 Task: Create in the project BrainWave and in the Backlog issue 'Develop a new tool for automated testing of mobile application memory consumption and optimization' a child issue 'Code optimization for energy-efficient speech recognition', and assign it to team member softage.2@softage.net. Create in the project BrainWave and in the Backlog issue 'Upgrade the website performance and speed mechanisms of a web application to improve website loading time and user experience' a child issue 'Email campaign open rate optimization', and assign it to team member softage.3@softage.net
Action: Mouse moved to (246, 75)
Screenshot: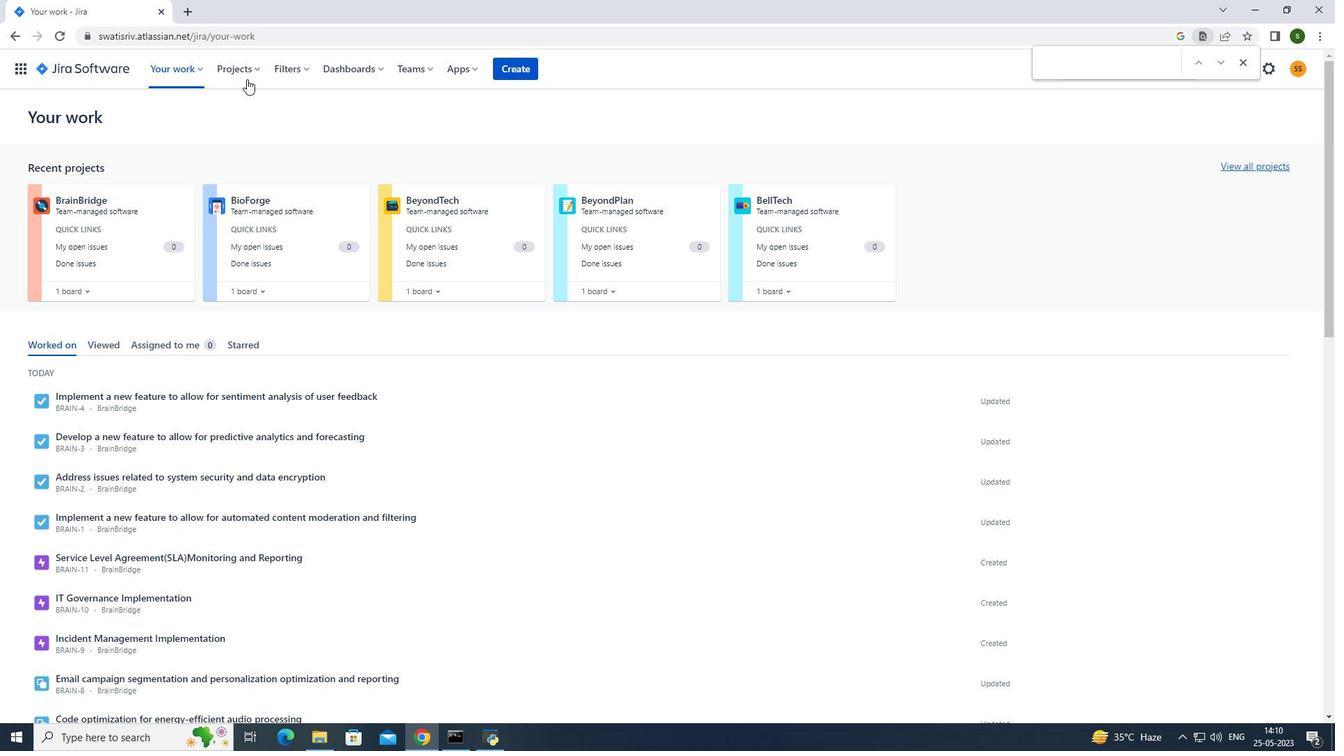 
Action: Mouse pressed left at (246, 75)
Screenshot: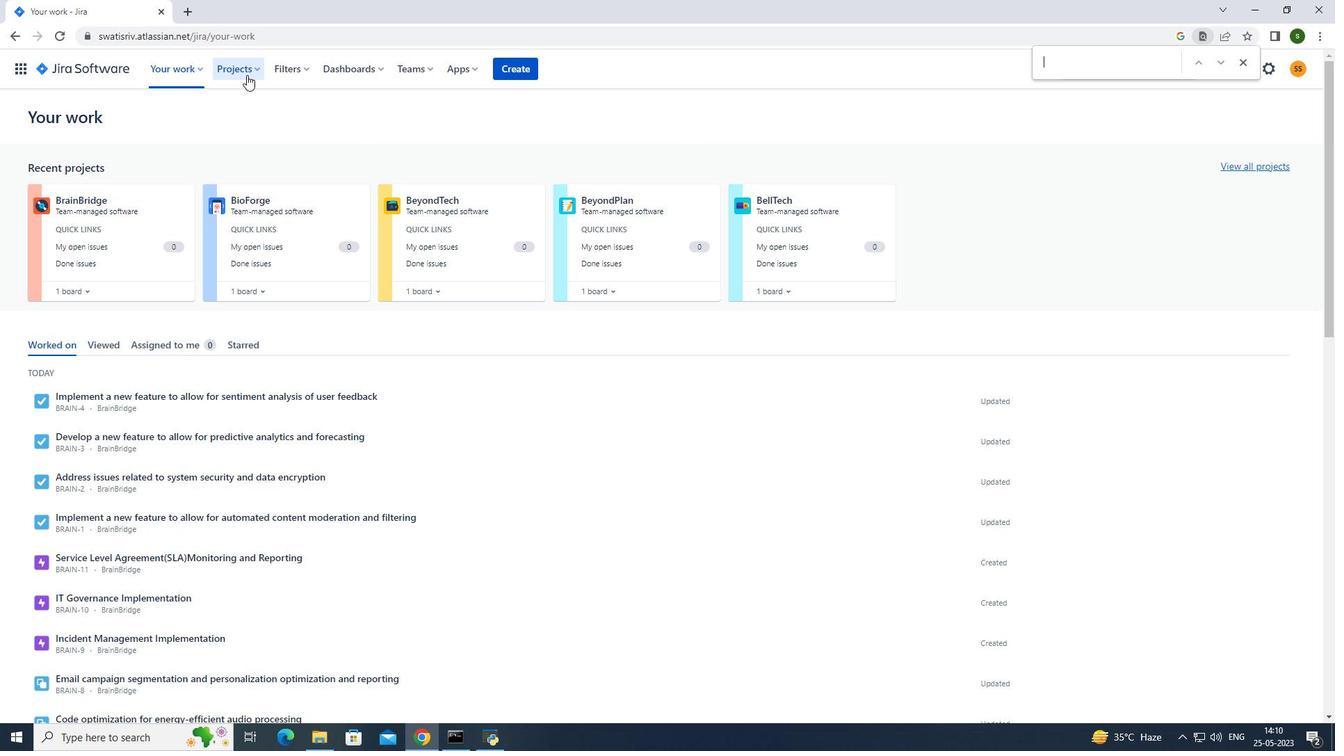
Action: Mouse moved to (286, 126)
Screenshot: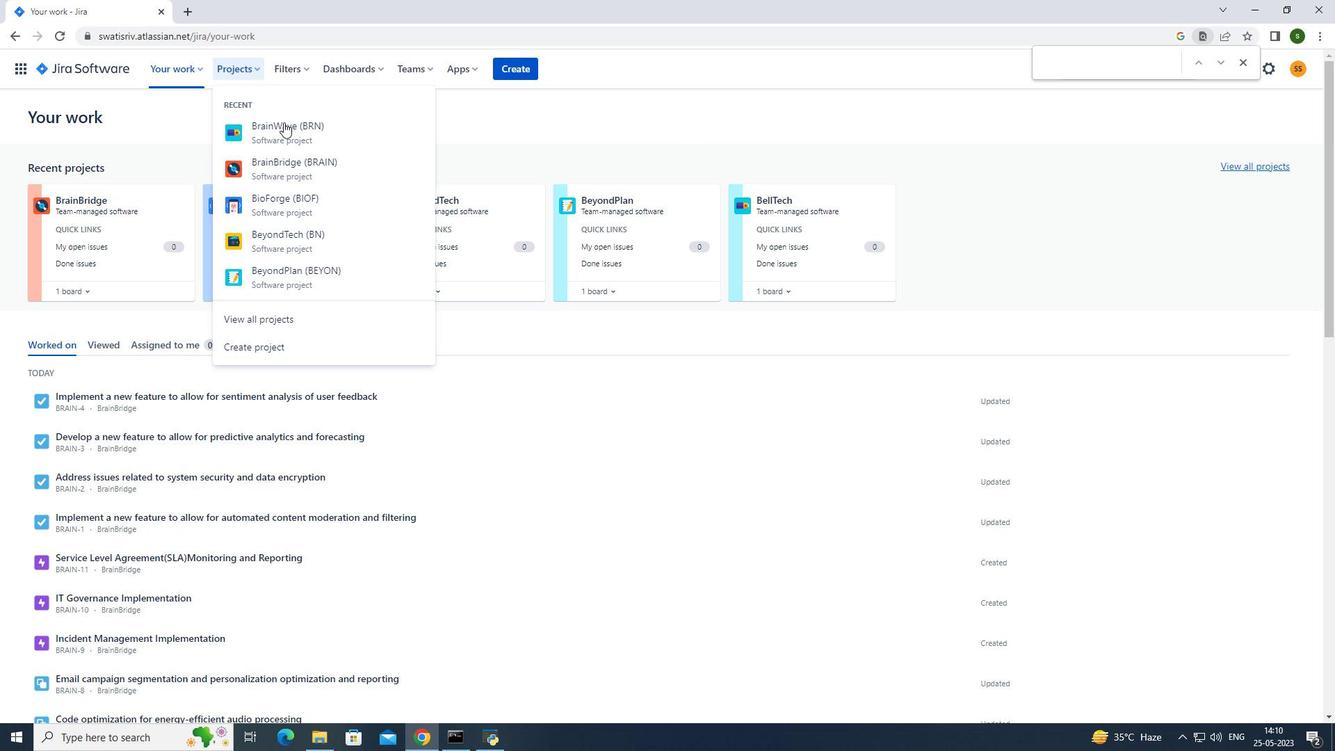 
Action: Mouse pressed left at (286, 126)
Screenshot: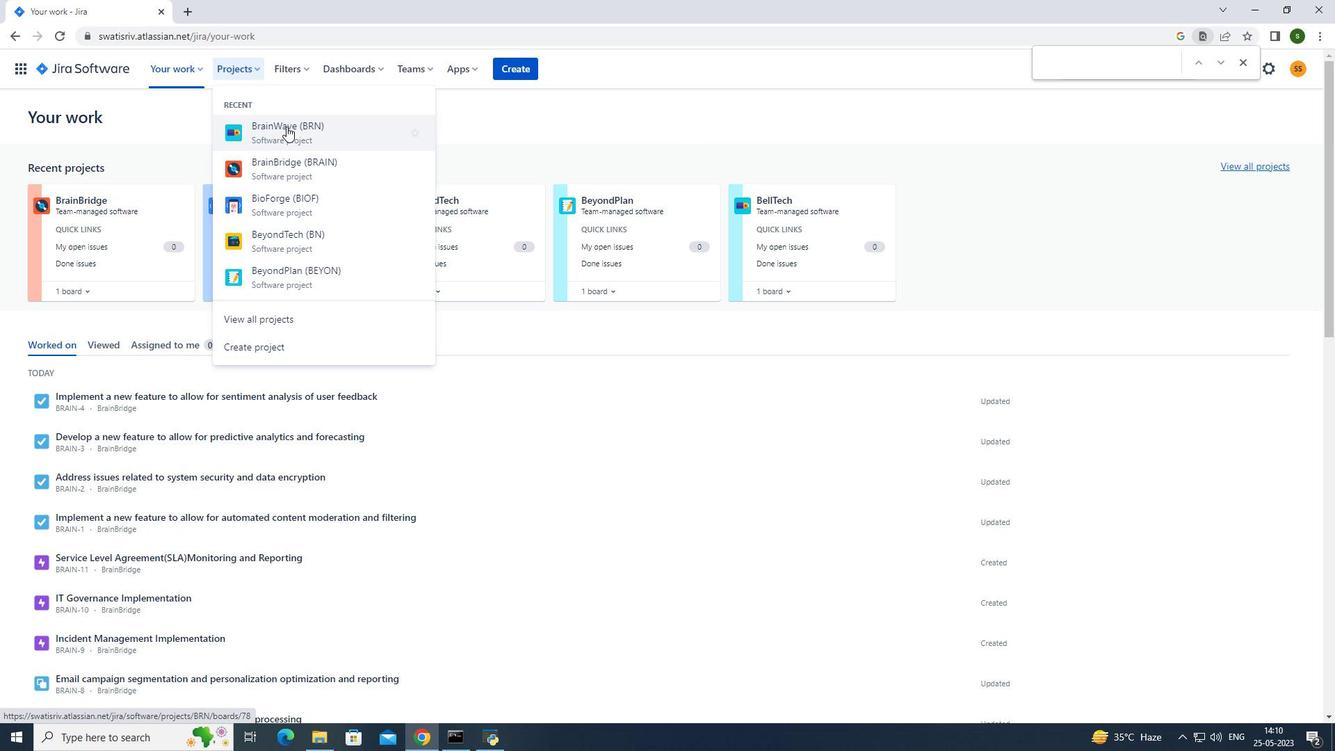 
Action: Mouse moved to (106, 214)
Screenshot: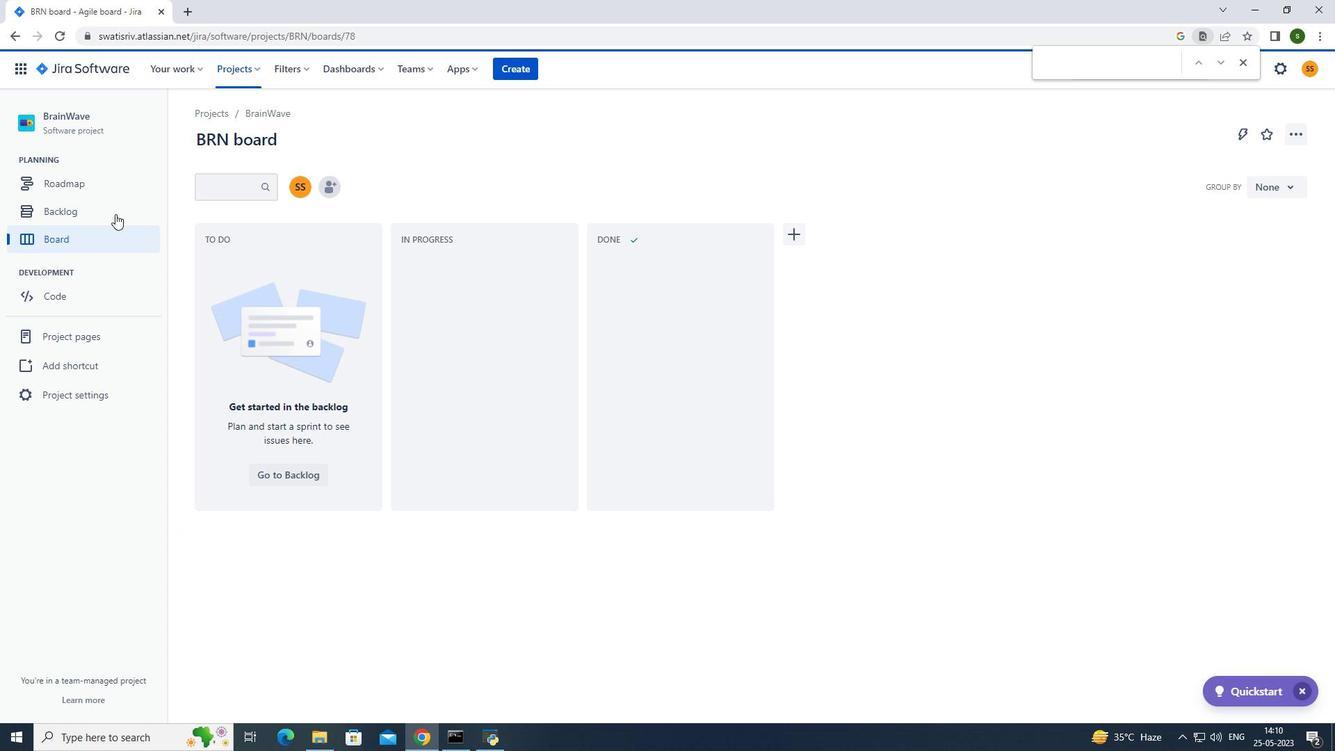 
Action: Mouse pressed left at (106, 214)
Screenshot: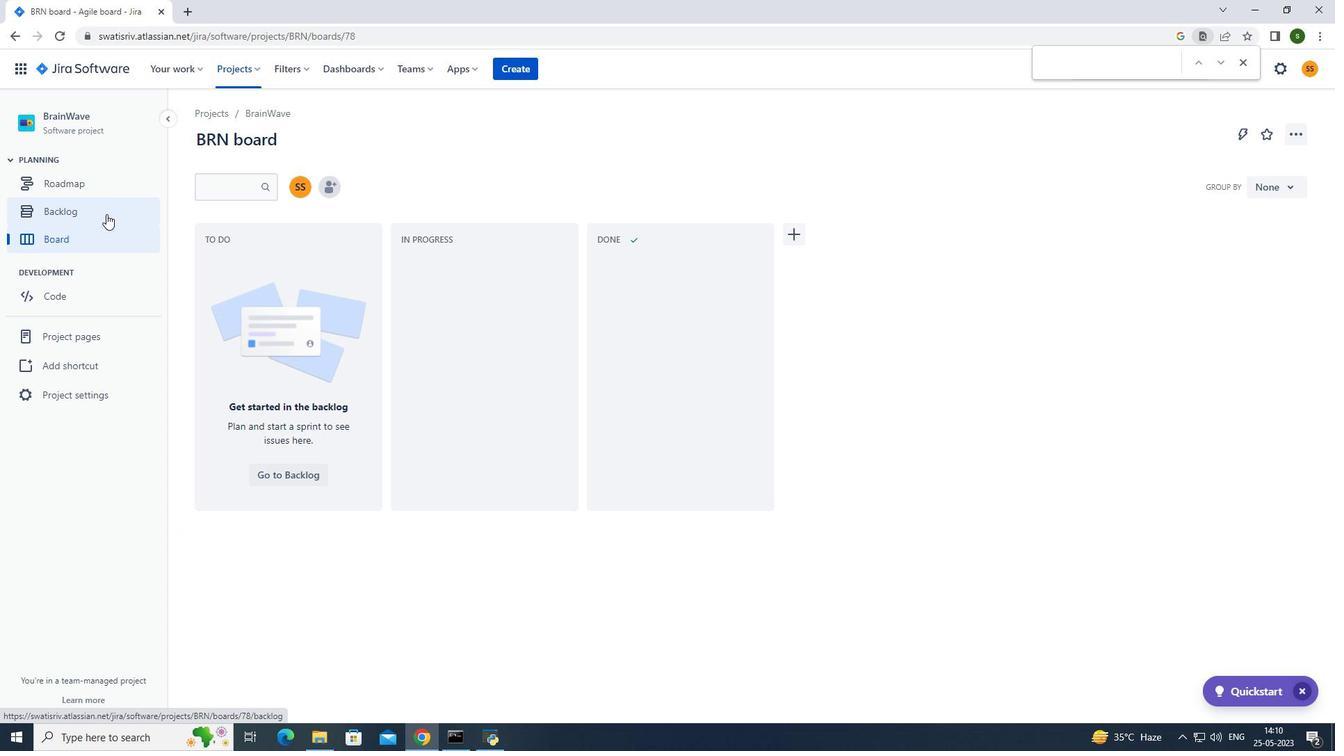 
Action: Mouse moved to (459, 420)
Screenshot: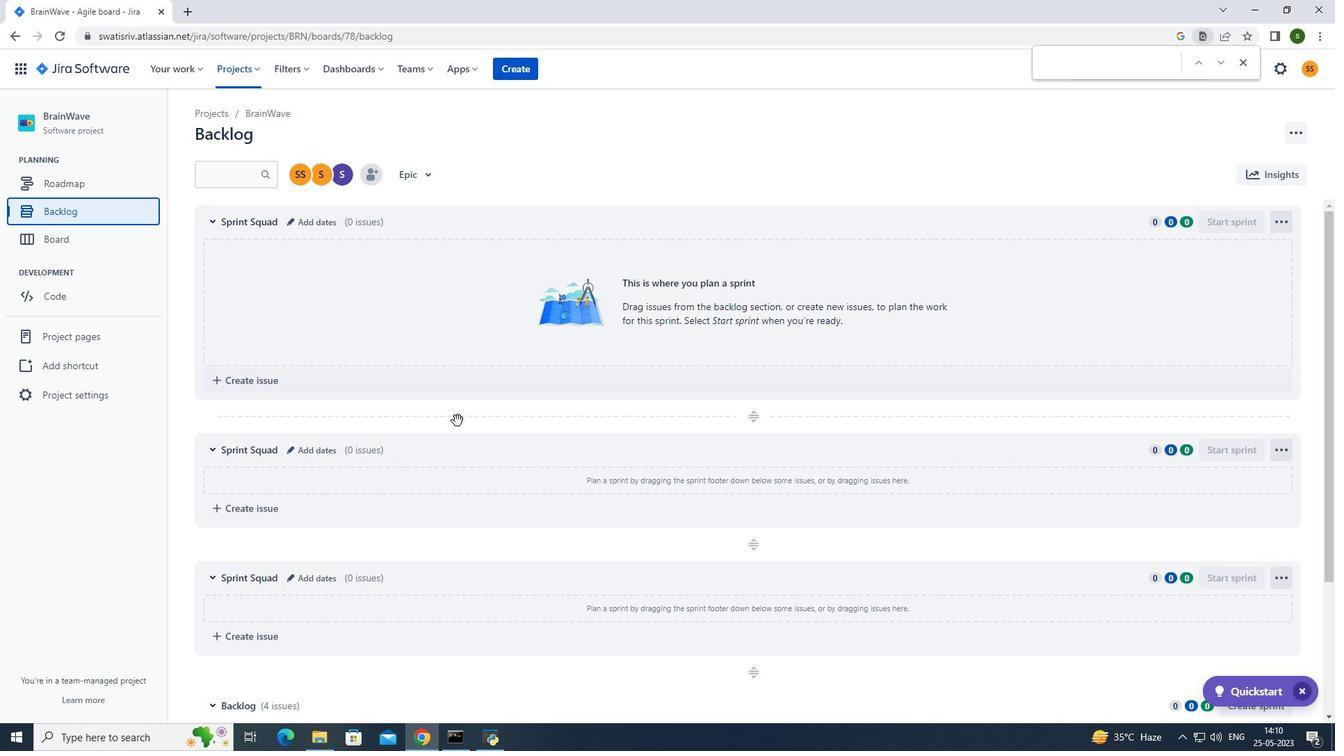 
Action: Mouse scrolled (459, 419) with delta (0, 0)
Screenshot: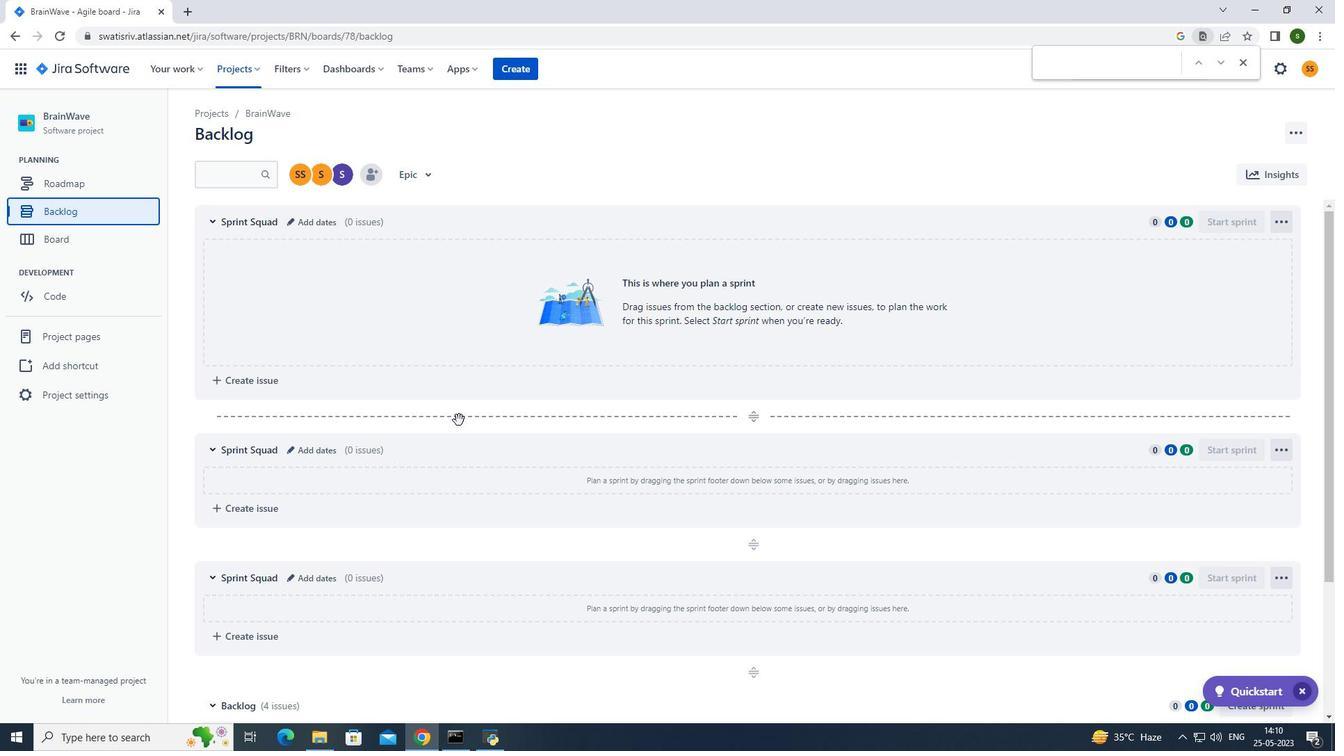 
Action: Mouse scrolled (459, 419) with delta (0, 0)
Screenshot: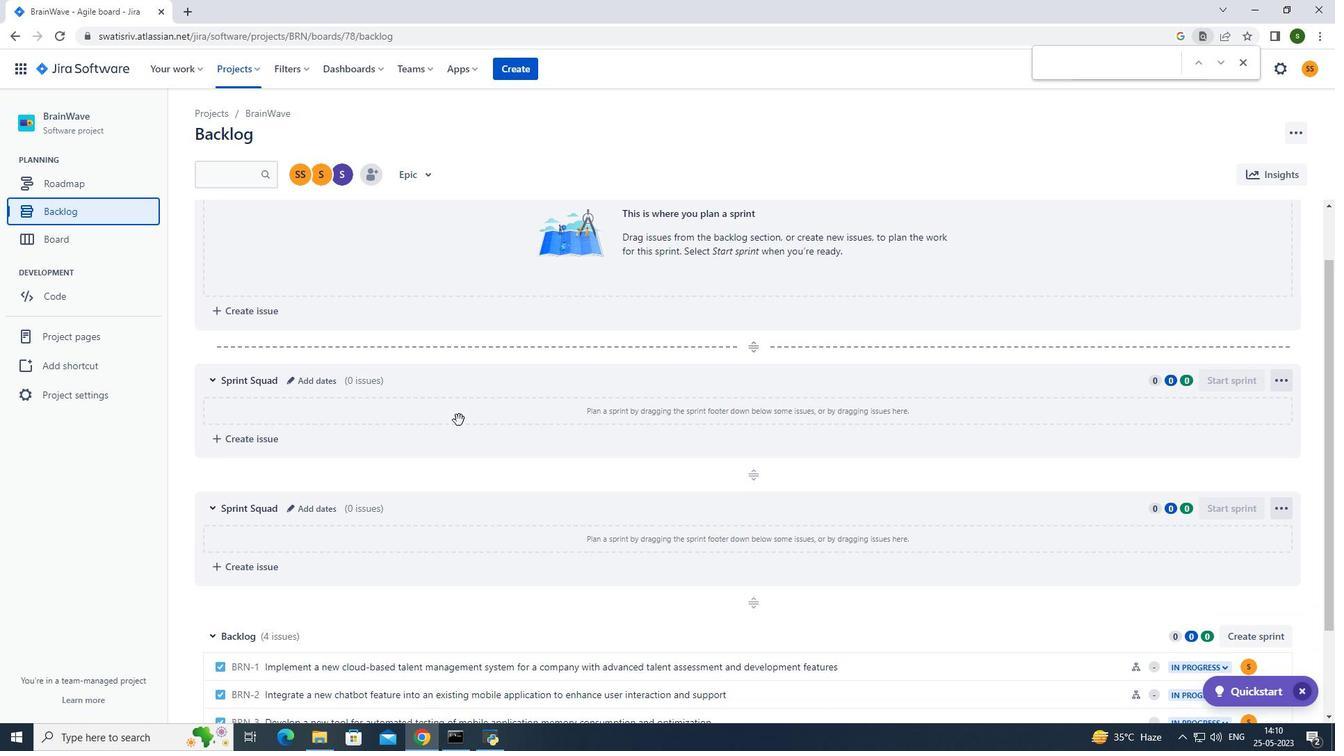 
Action: Mouse scrolled (459, 419) with delta (0, 0)
Screenshot: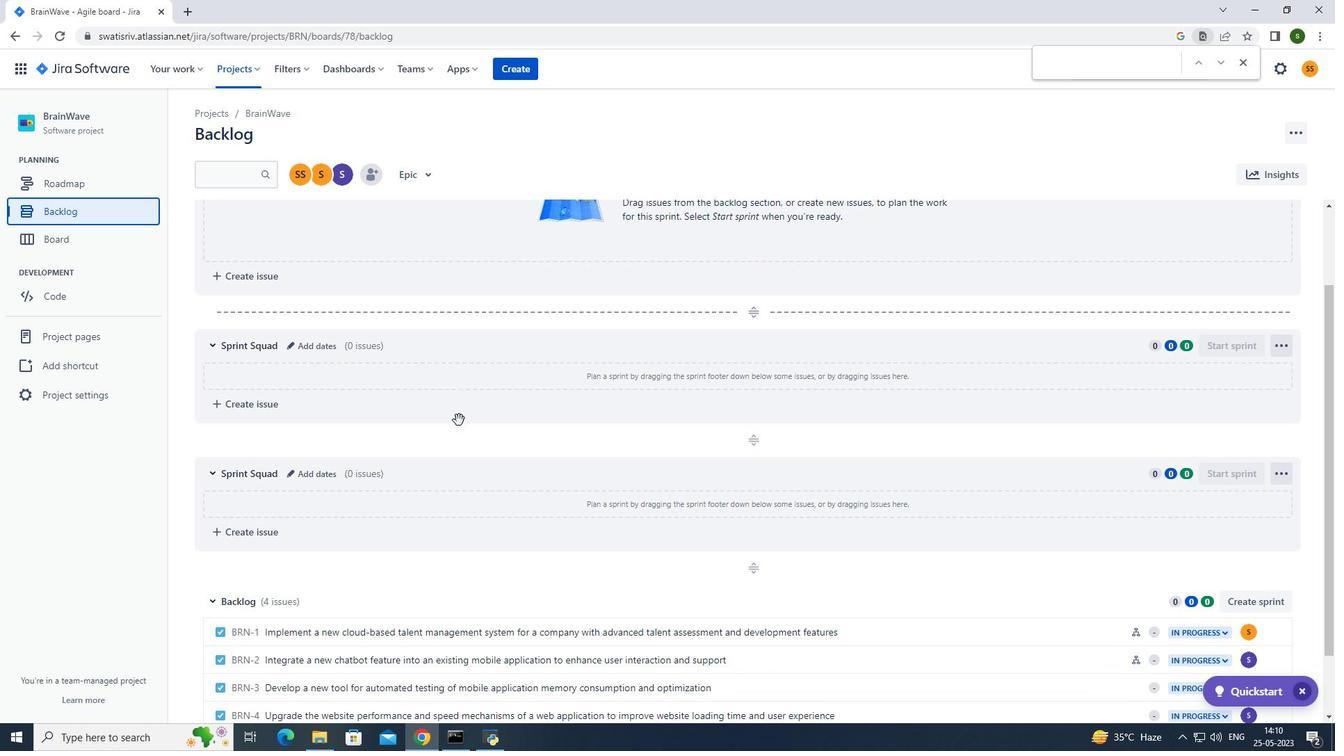 
Action: Mouse scrolled (459, 419) with delta (0, 0)
Screenshot: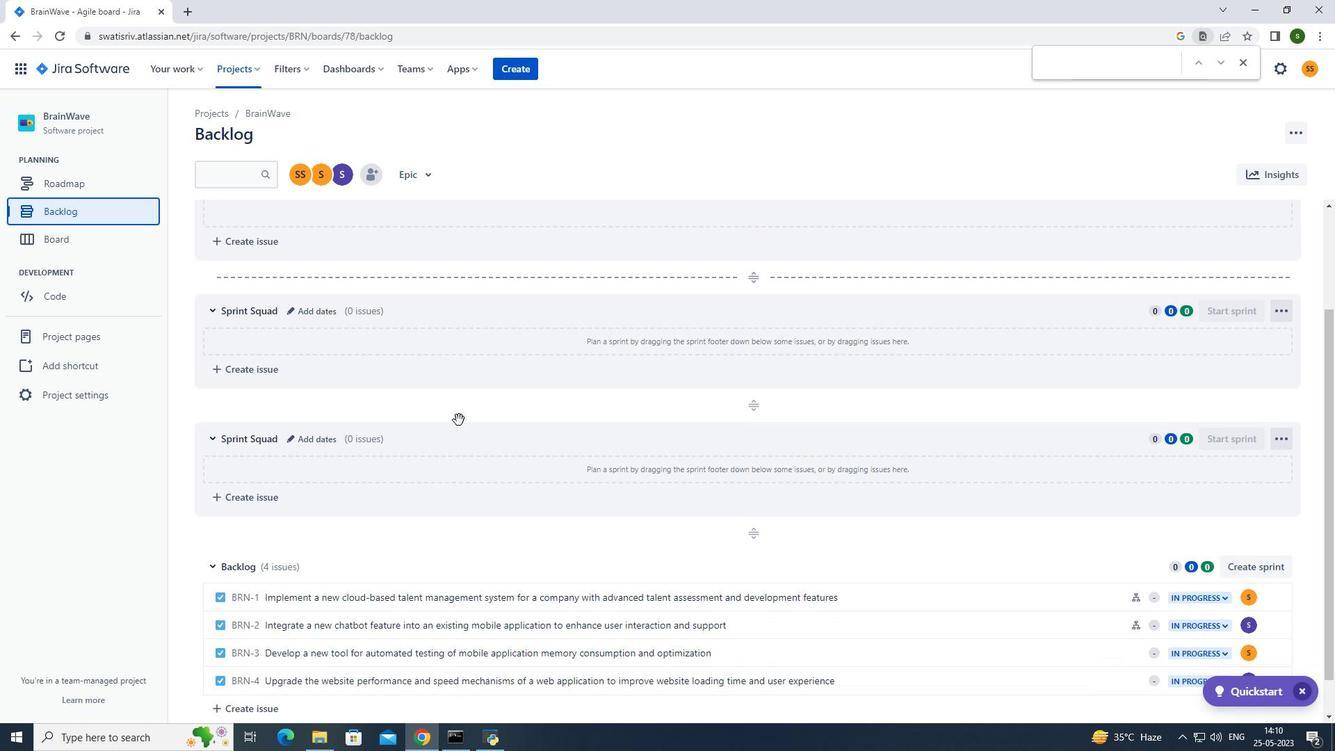 
Action: Mouse moved to (889, 605)
Screenshot: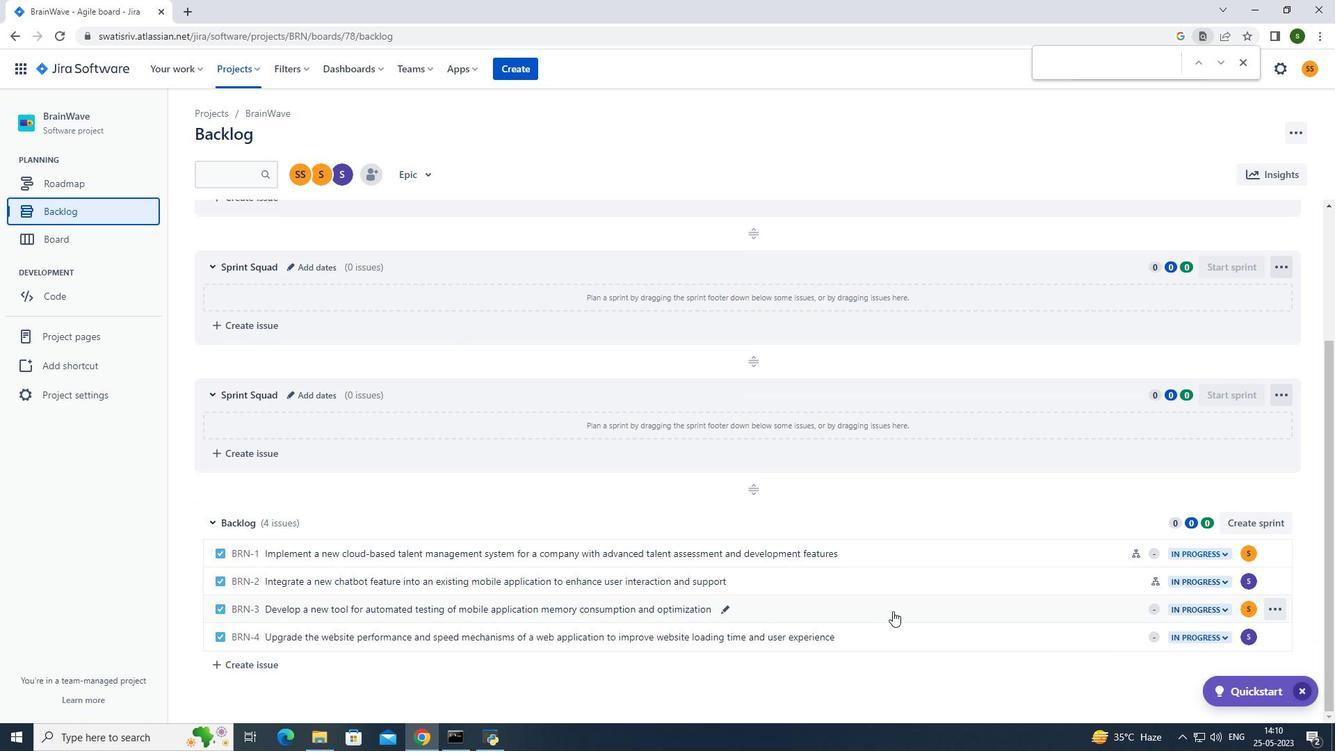 
Action: Mouse pressed left at (889, 605)
Screenshot: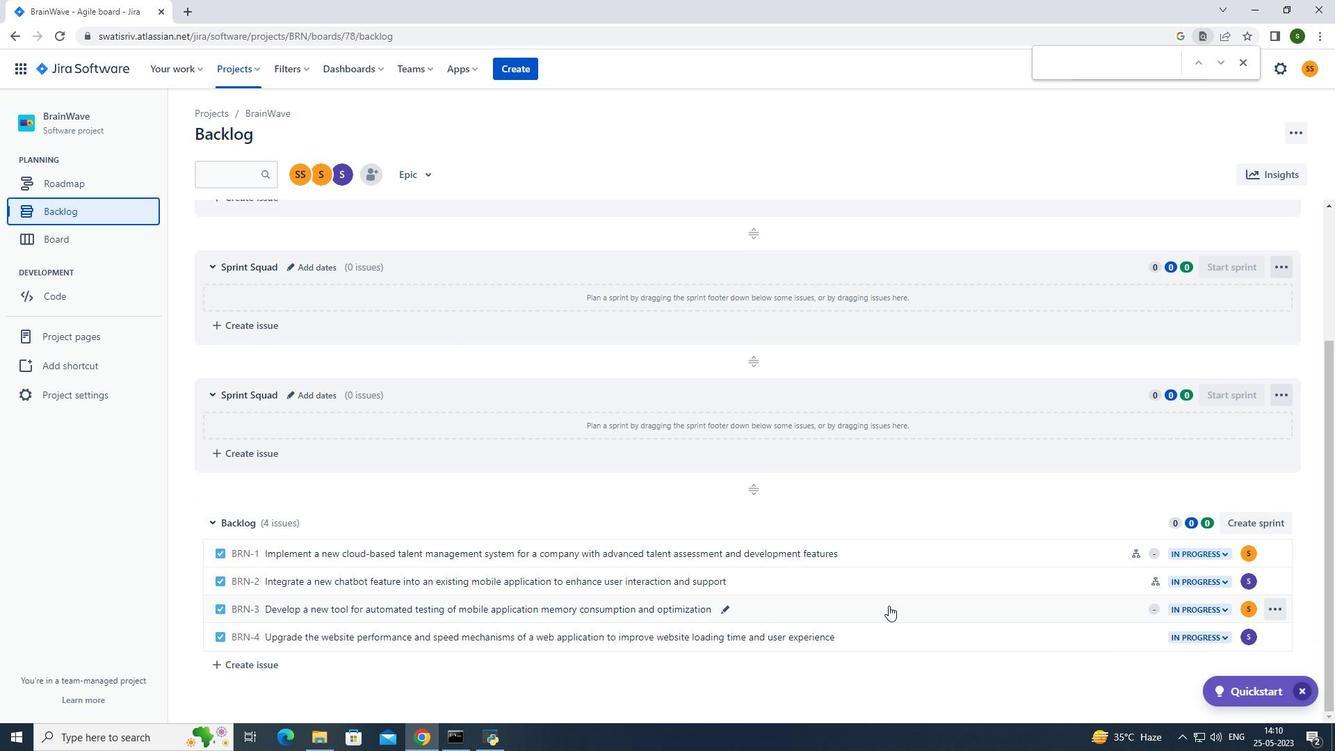 
Action: Mouse moved to (1093, 340)
Screenshot: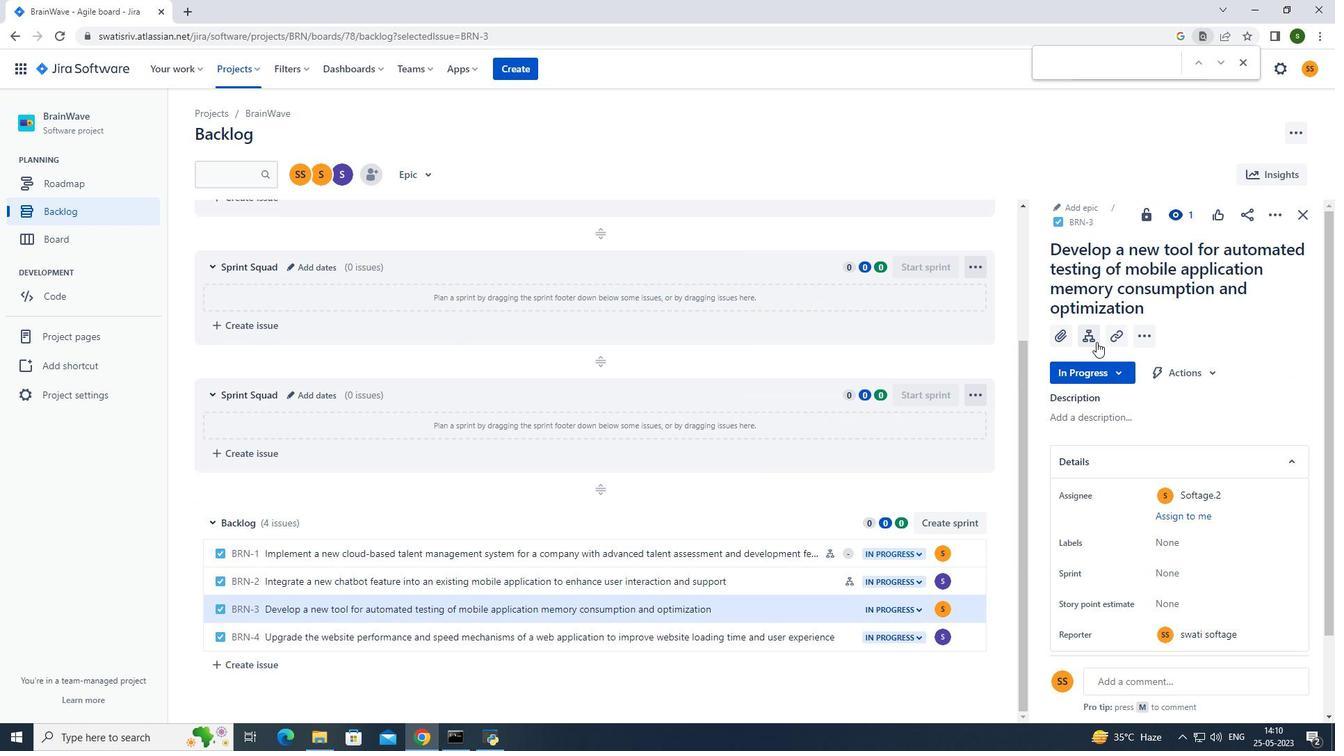 
Action: Mouse pressed left at (1093, 340)
Screenshot: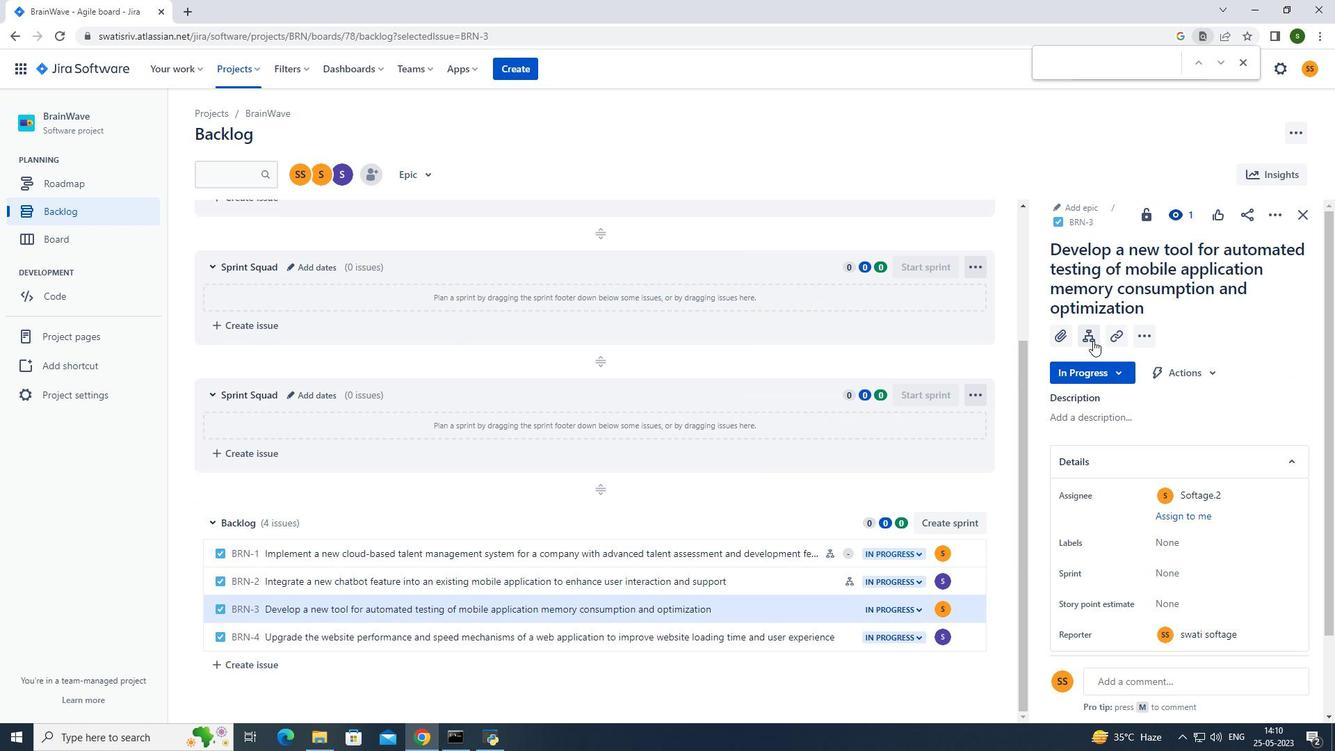 
Action: Mouse moved to (1093, 446)
Screenshot: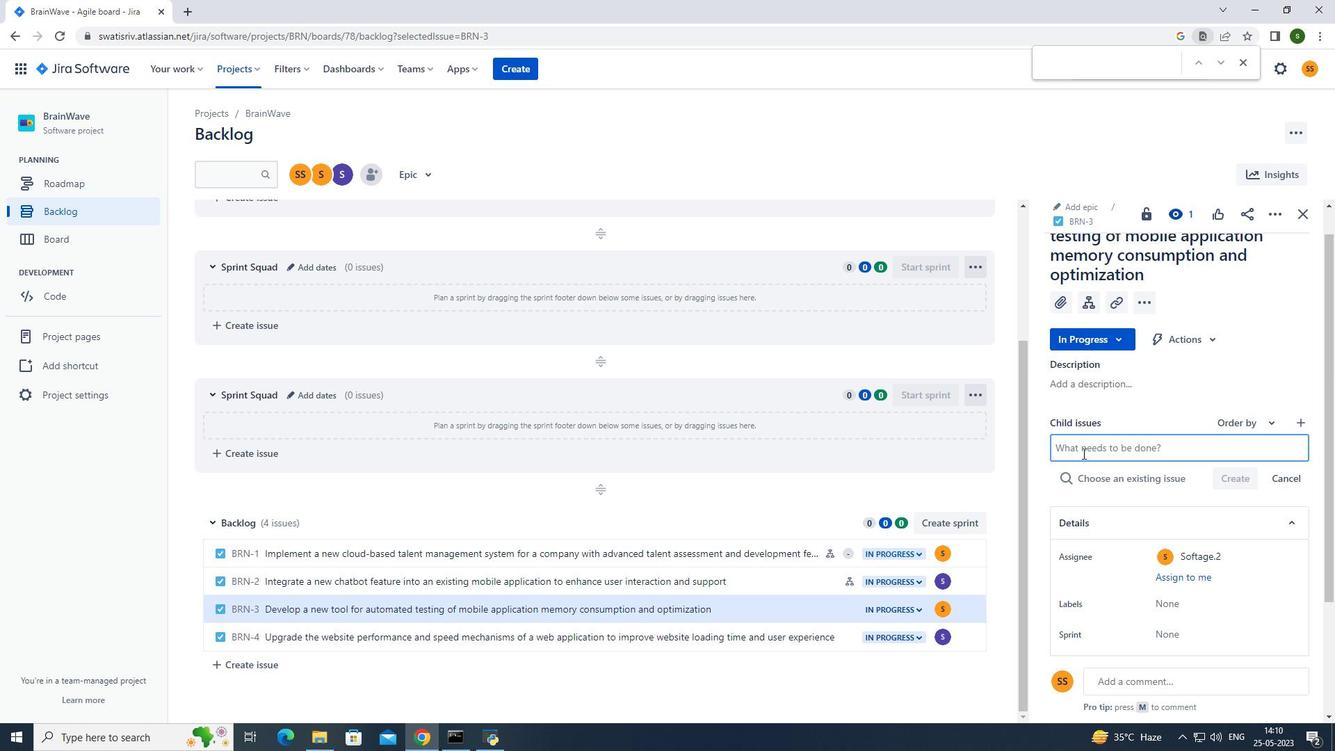 
Action: Mouse pressed left at (1093, 446)
Screenshot: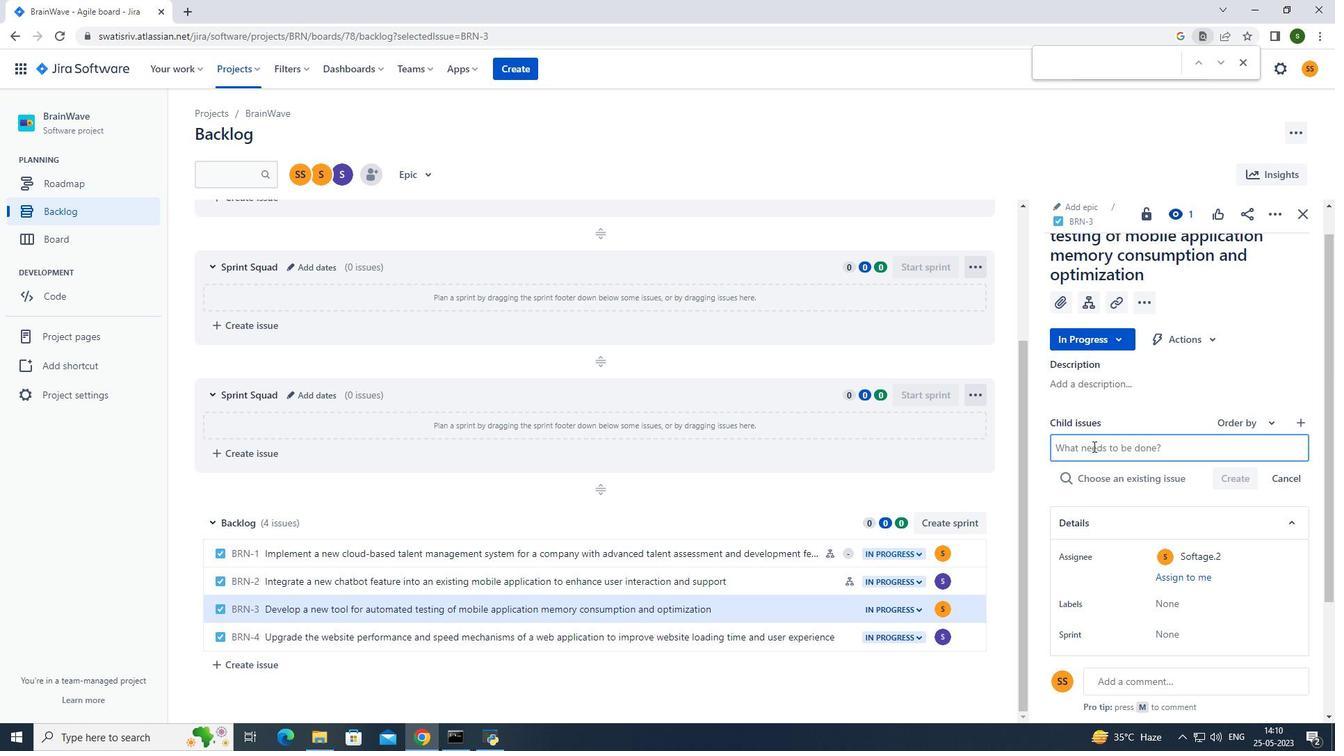 
Action: Key pressed <Key.caps_lock>C<Key.caps_lock>ode<Key.space>optimization<Key.space>for<Key.space>energy-effiv<Key.backspace>cient<Key.space>speech<Key.space>recognition<Key.enter>
Screenshot: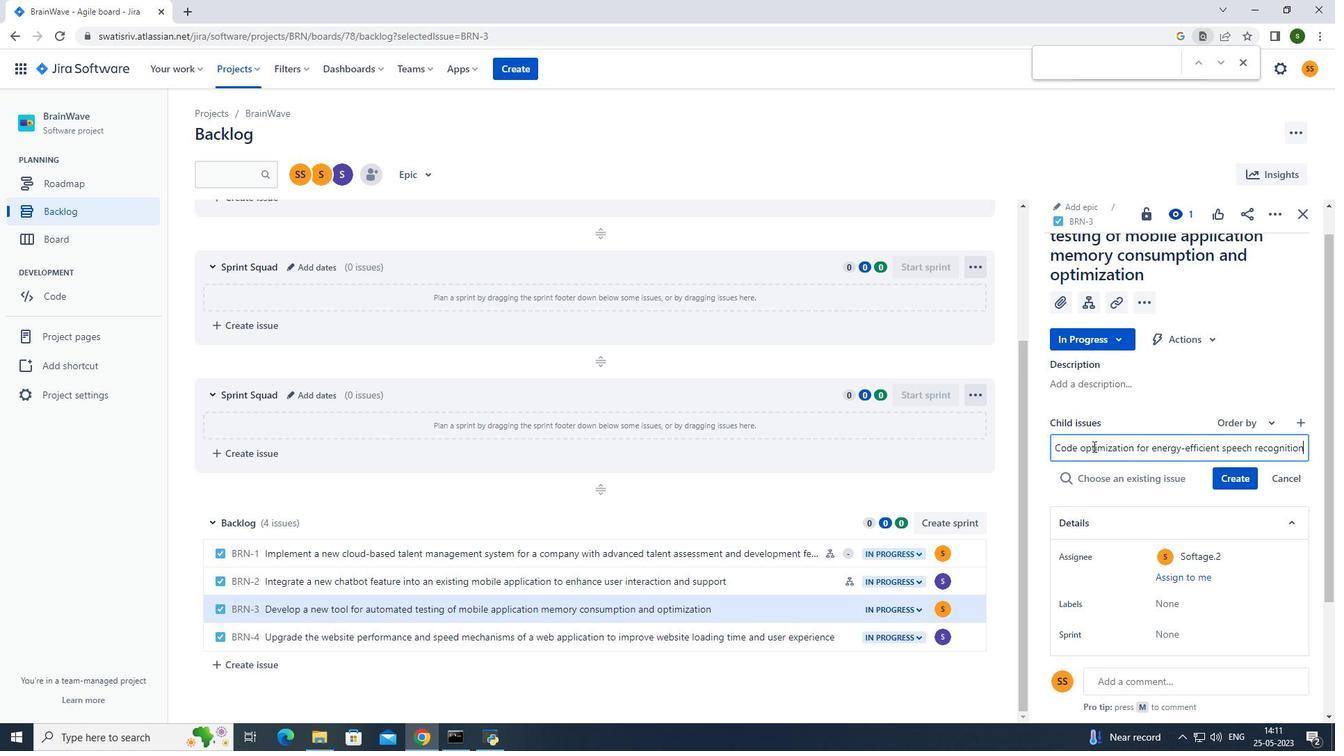 
Action: Mouse moved to (1243, 454)
Screenshot: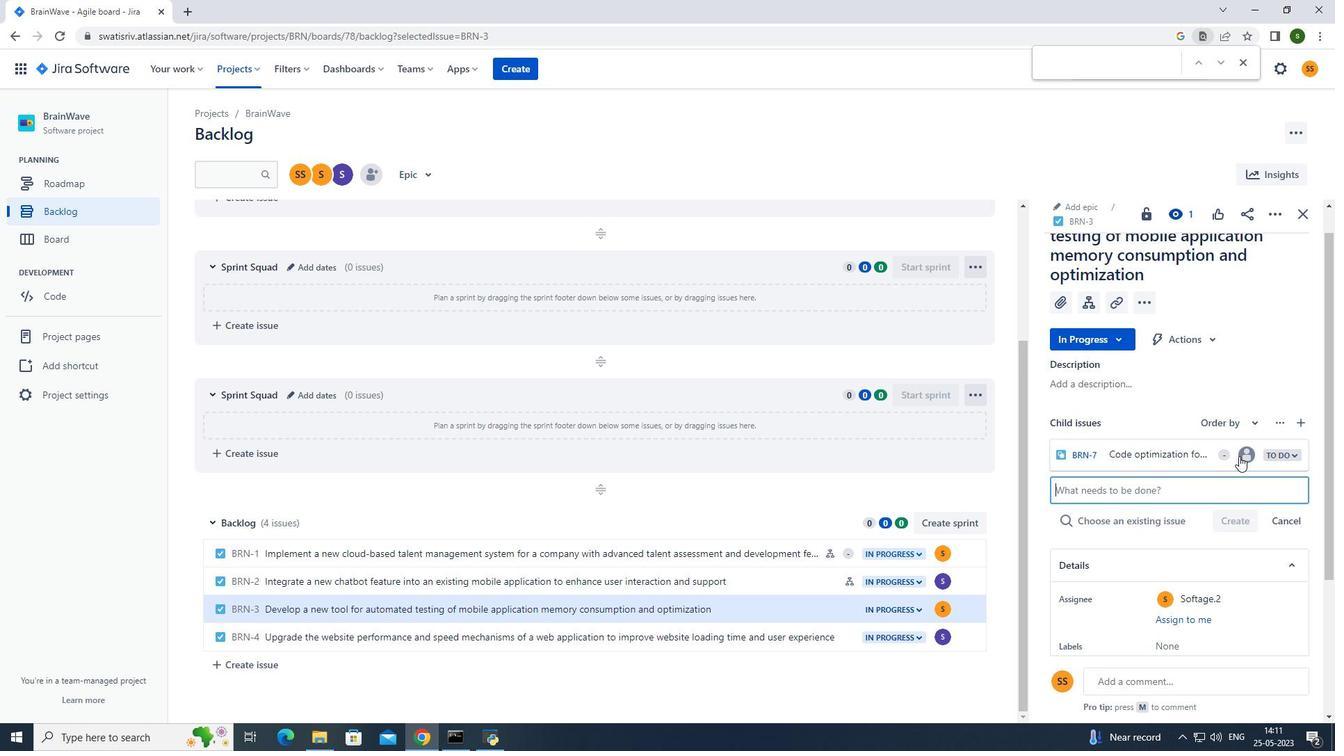 
Action: Mouse pressed left at (1243, 454)
Screenshot: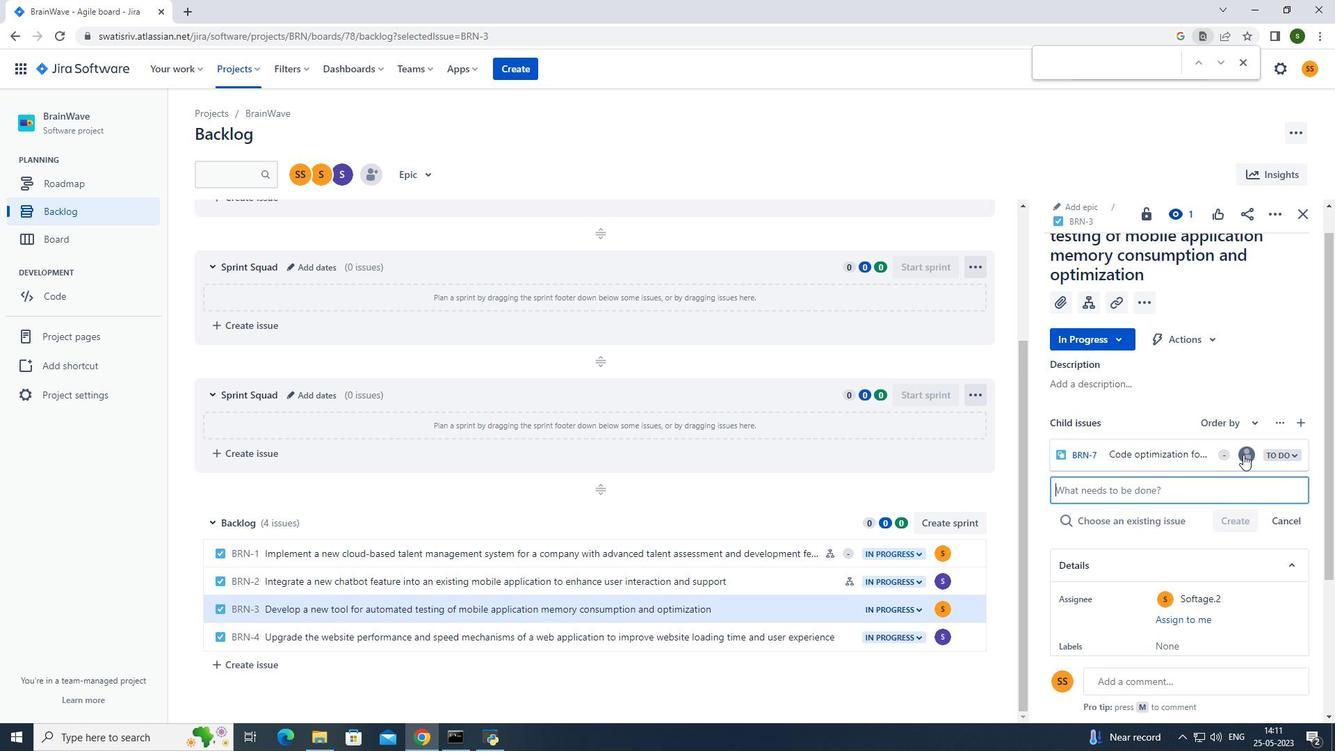 
Action: Mouse moved to (1127, 376)
Screenshot: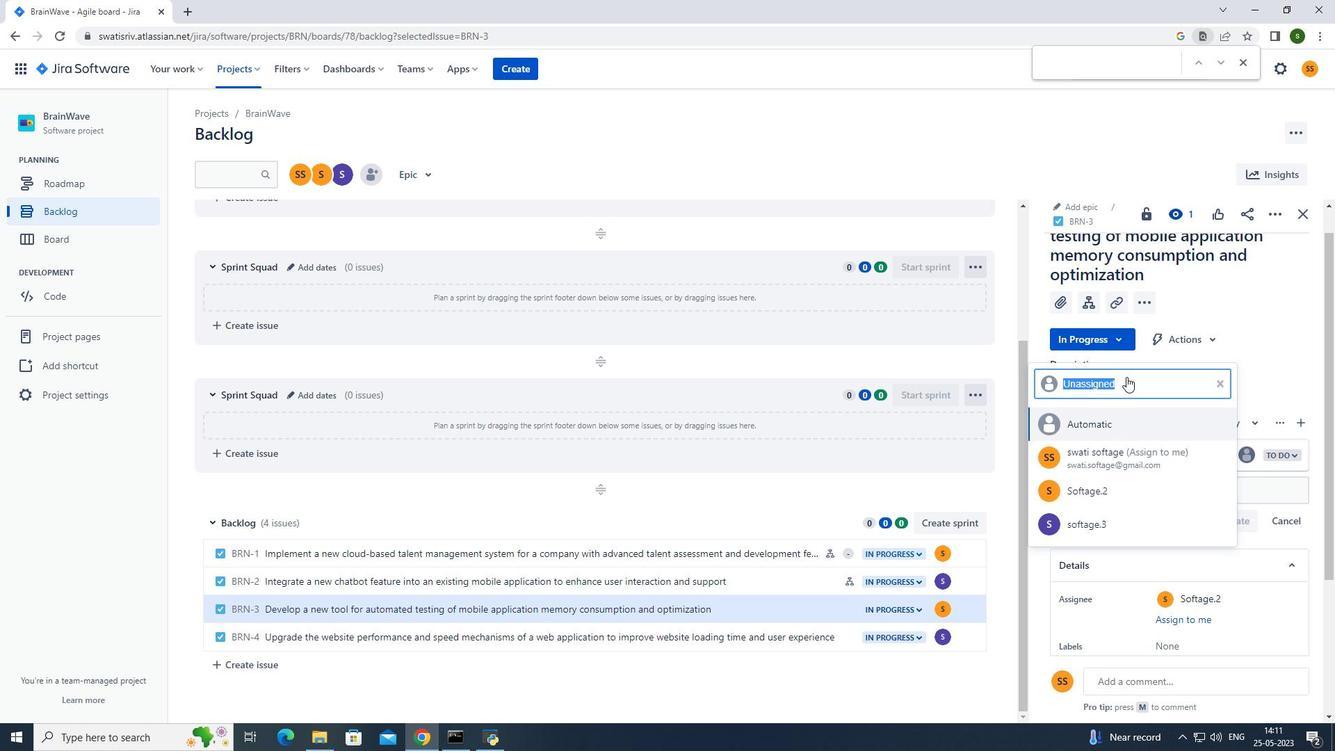 
Action: Key pressed softage.2<Key.shift>@softage.net
Screenshot: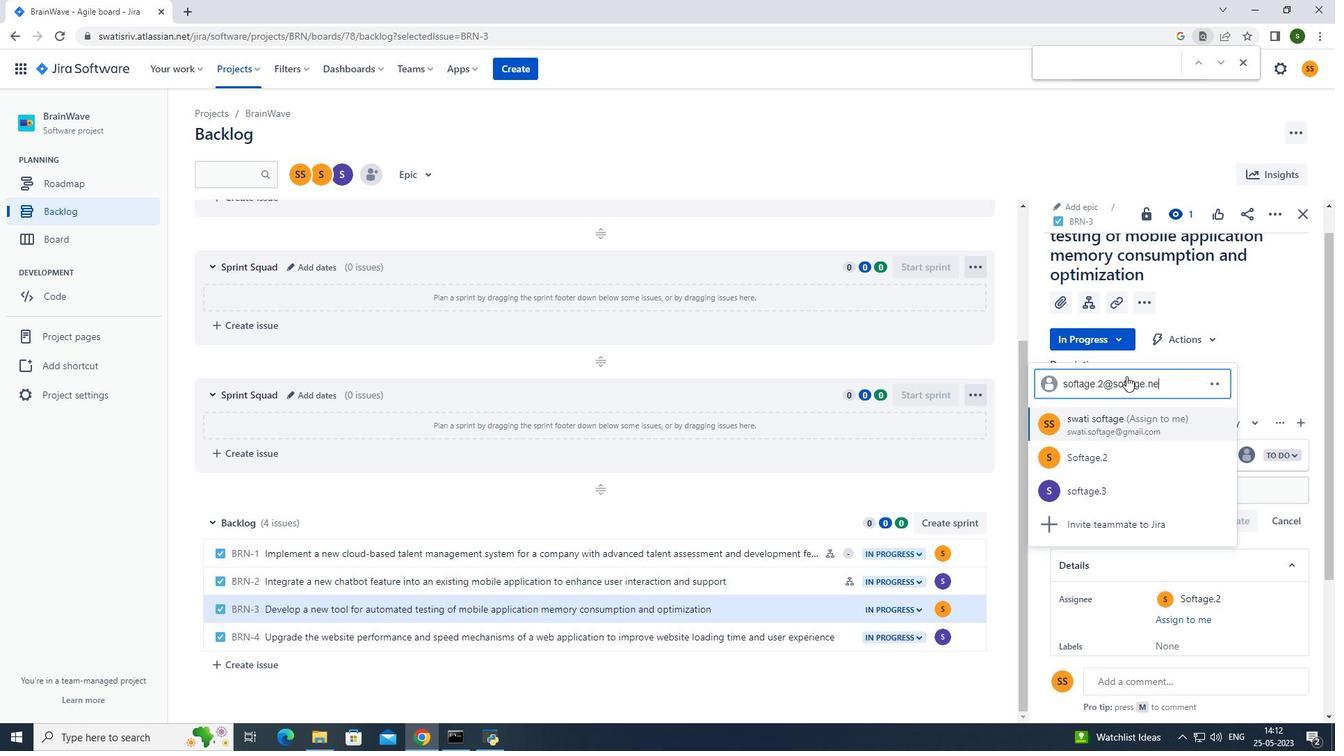 
Action: Mouse moved to (1153, 457)
Screenshot: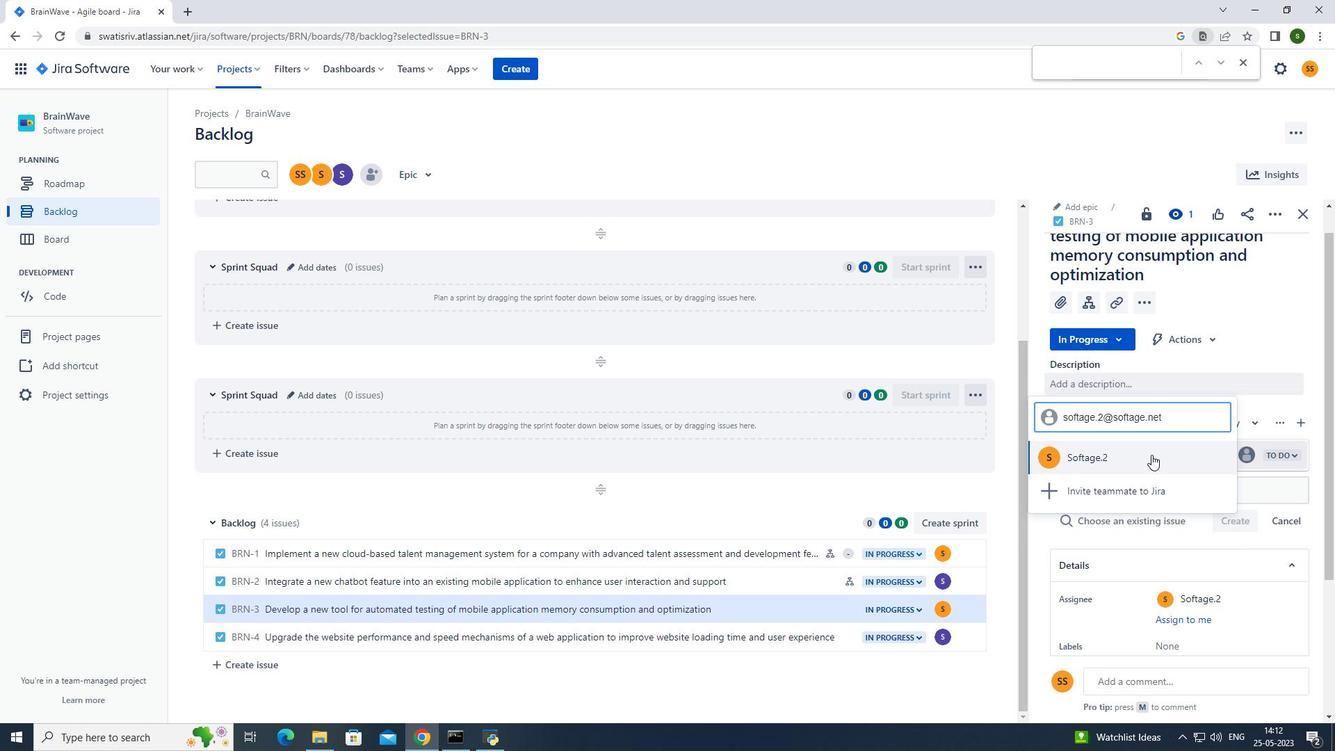 
Action: Mouse pressed left at (1153, 457)
Screenshot: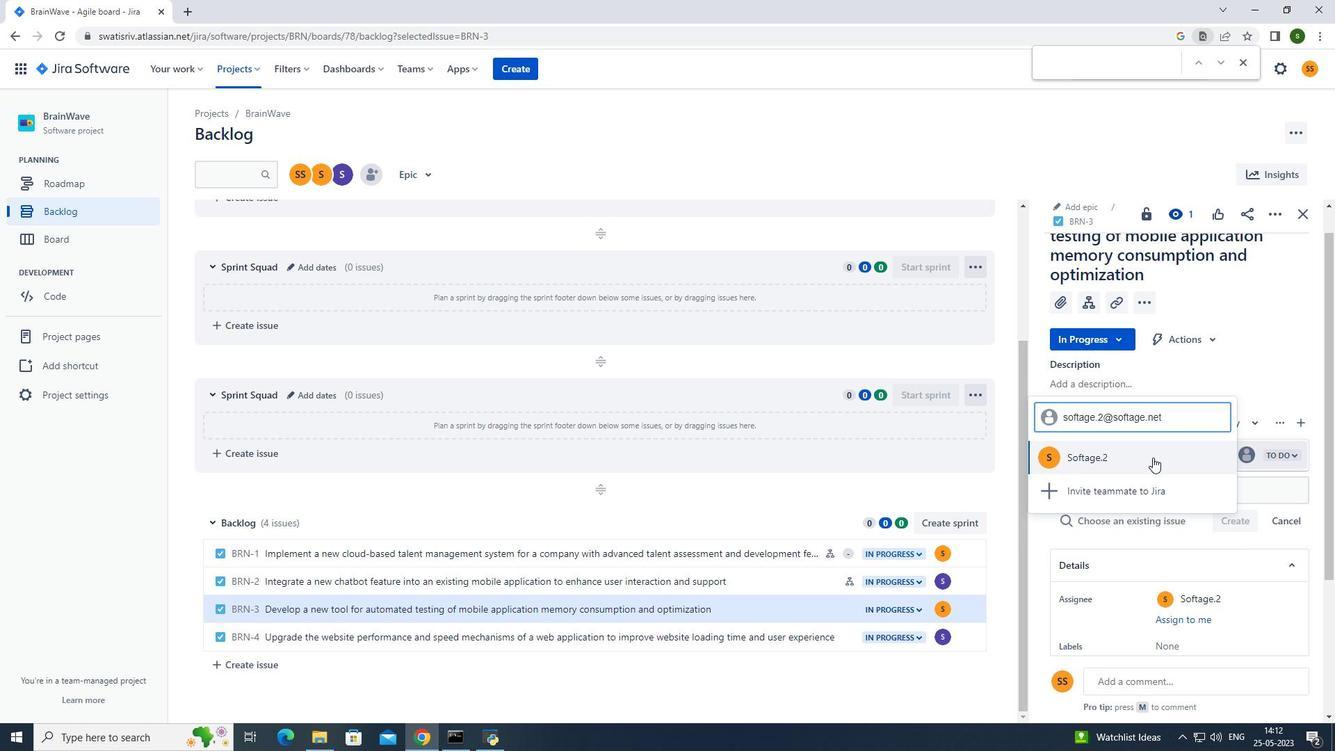 
Action: Mouse moved to (582, 114)
Screenshot: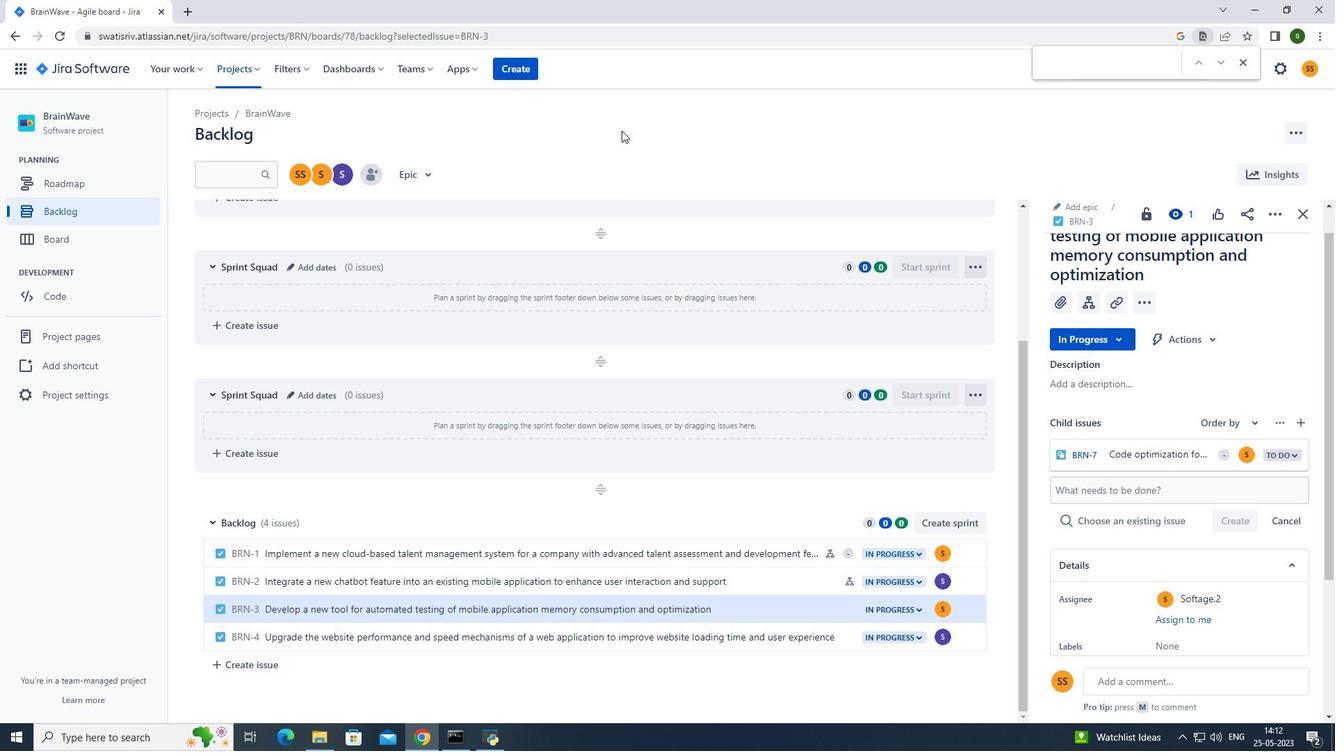 
Action: Mouse pressed left at (582, 114)
Screenshot: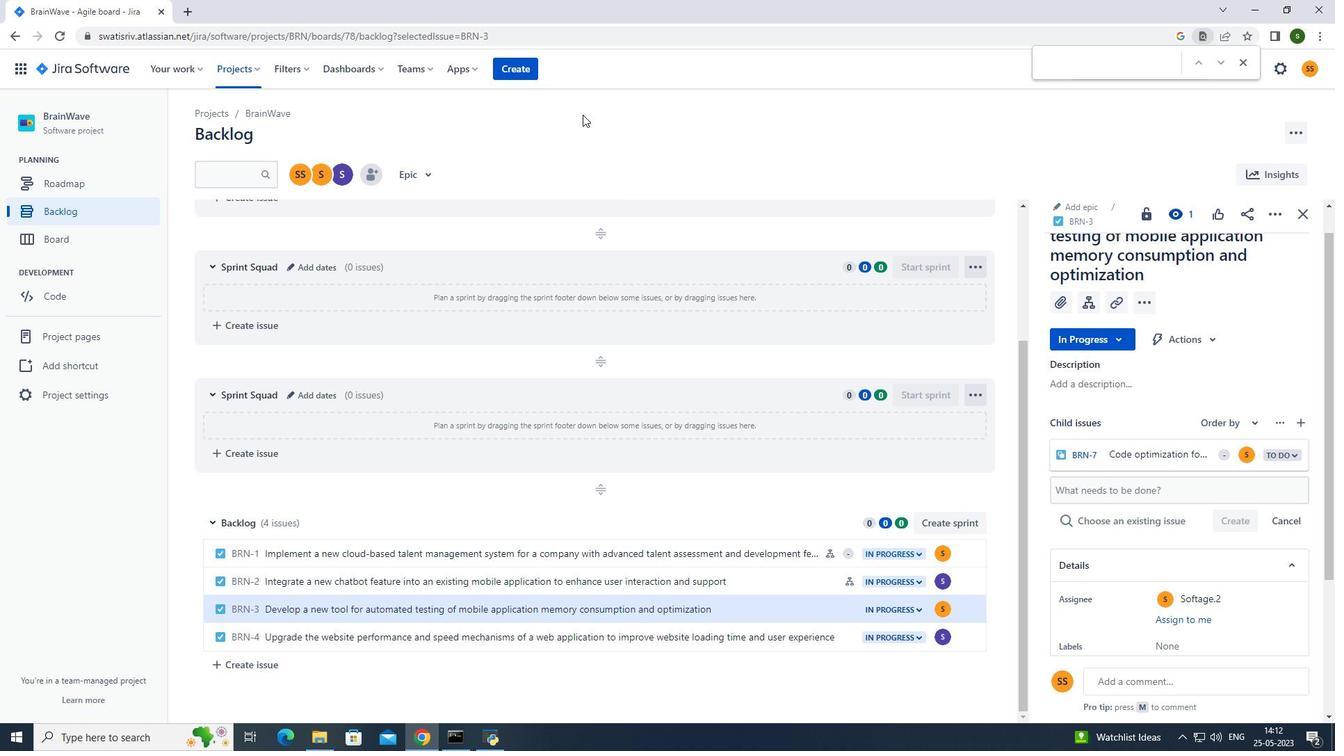 
Action: Mouse moved to (238, 74)
Screenshot: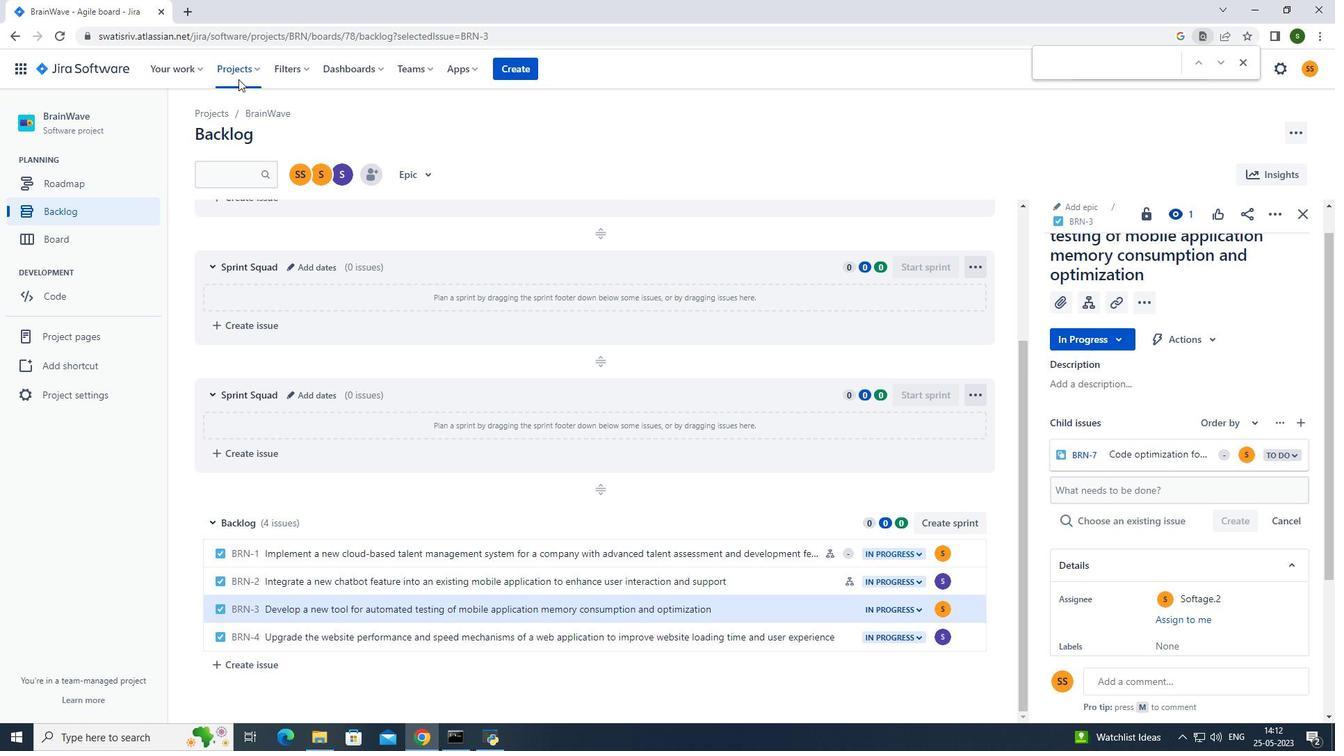 
Action: Mouse pressed left at (238, 74)
Screenshot: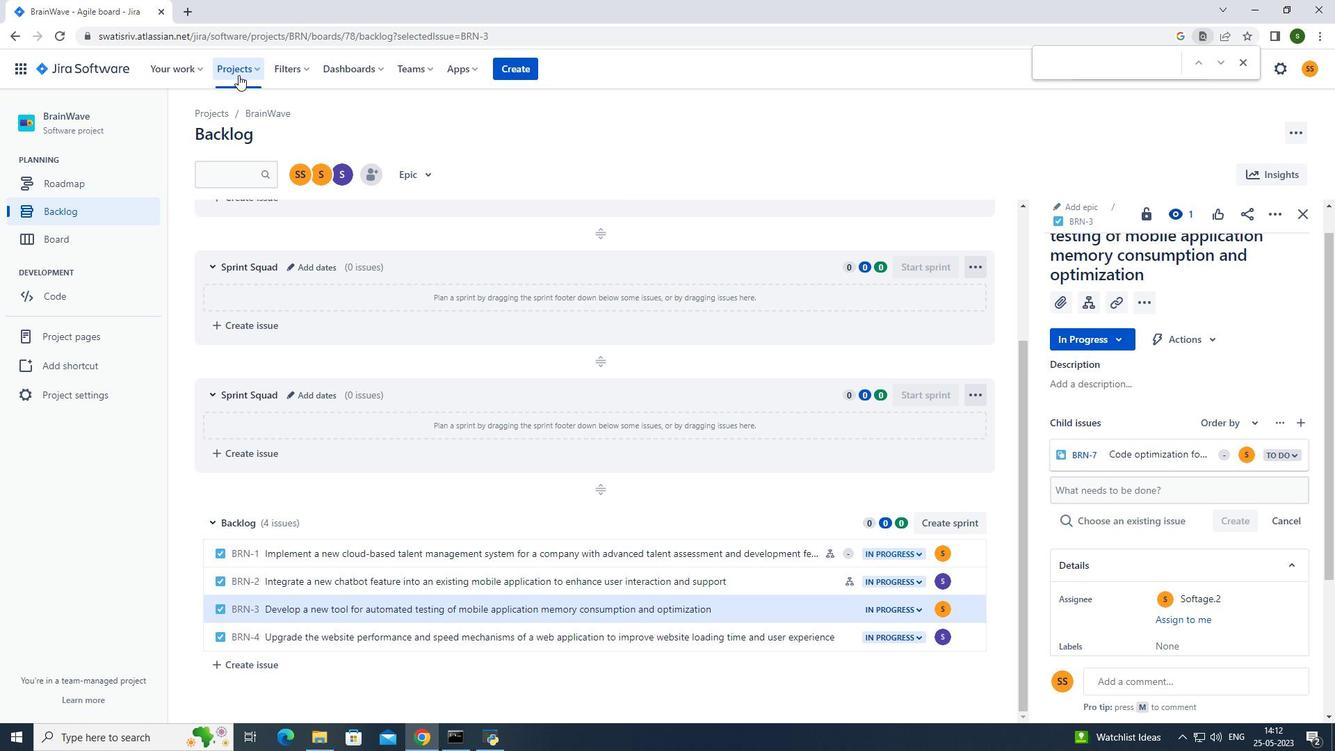 
Action: Mouse moved to (276, 132)
Screenshot: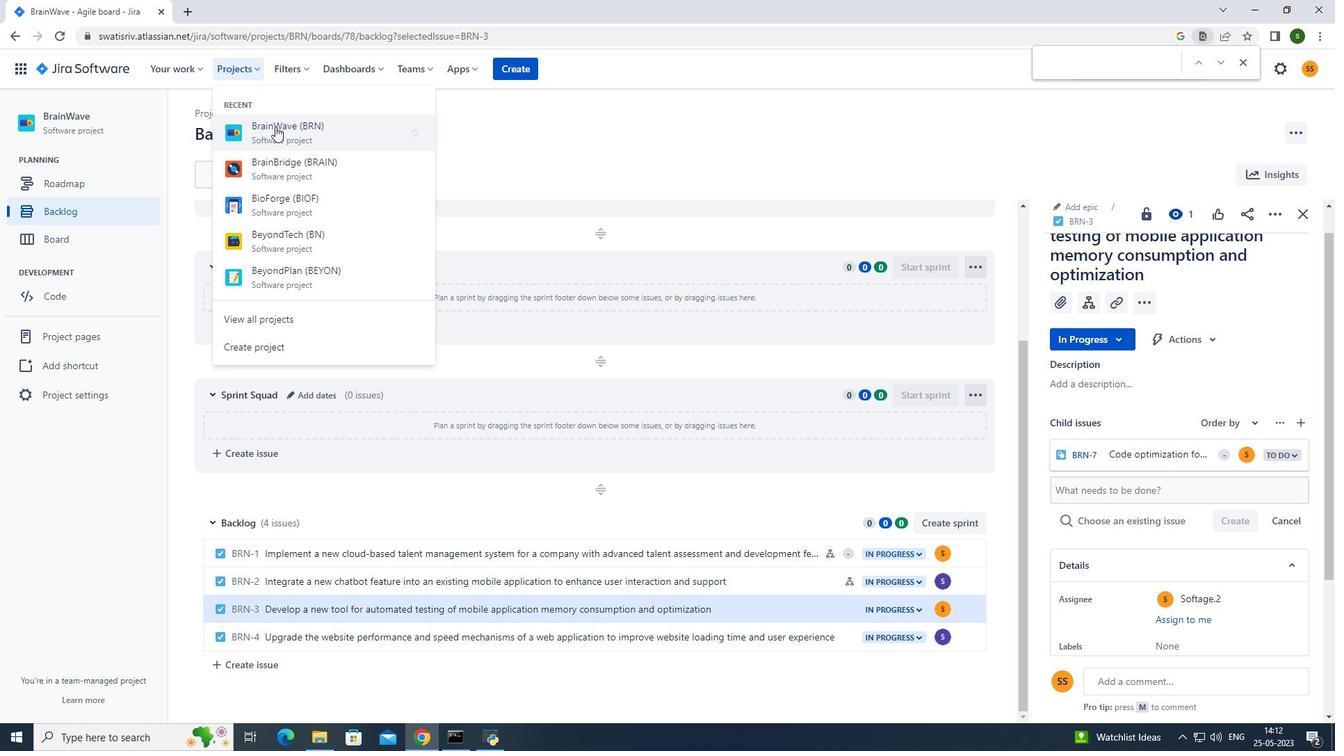 
Action: Mouse pressed left at (276, 132)
Screenshot: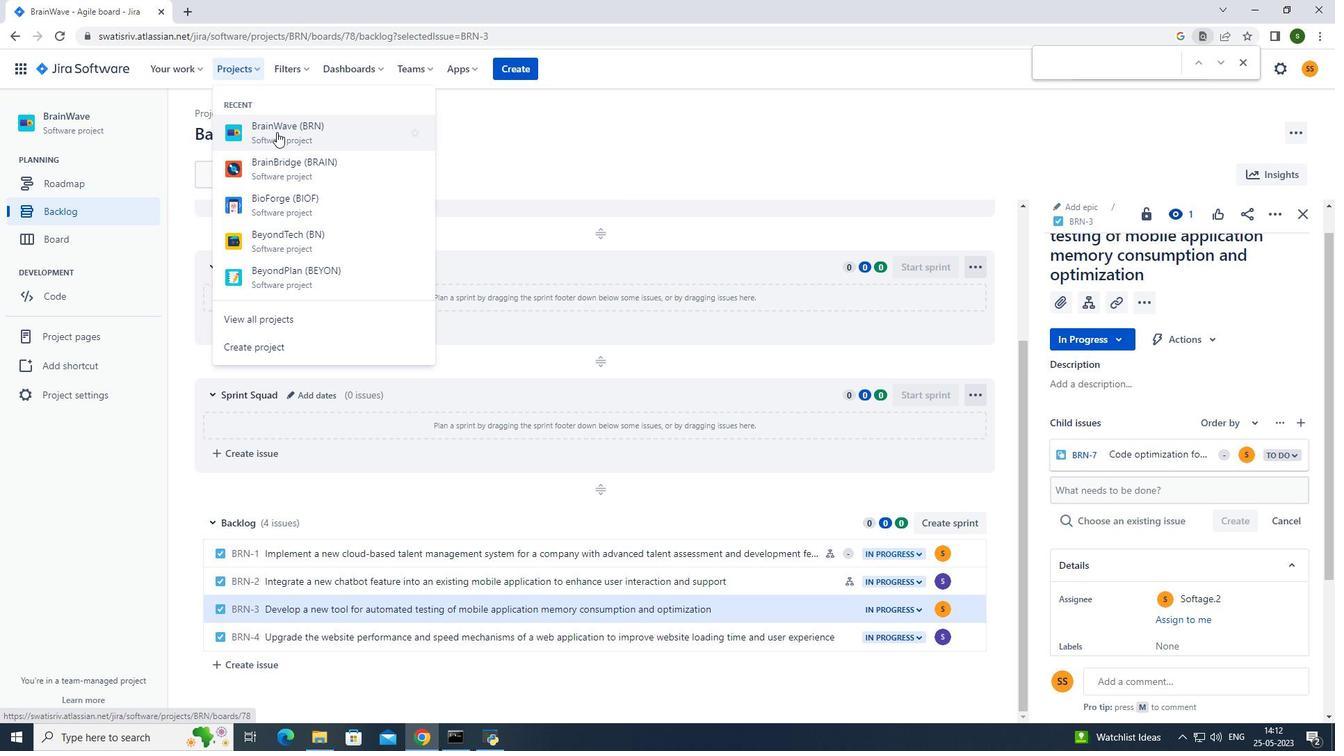 
Action: Mouse moved to (134, 209)
Screenshot: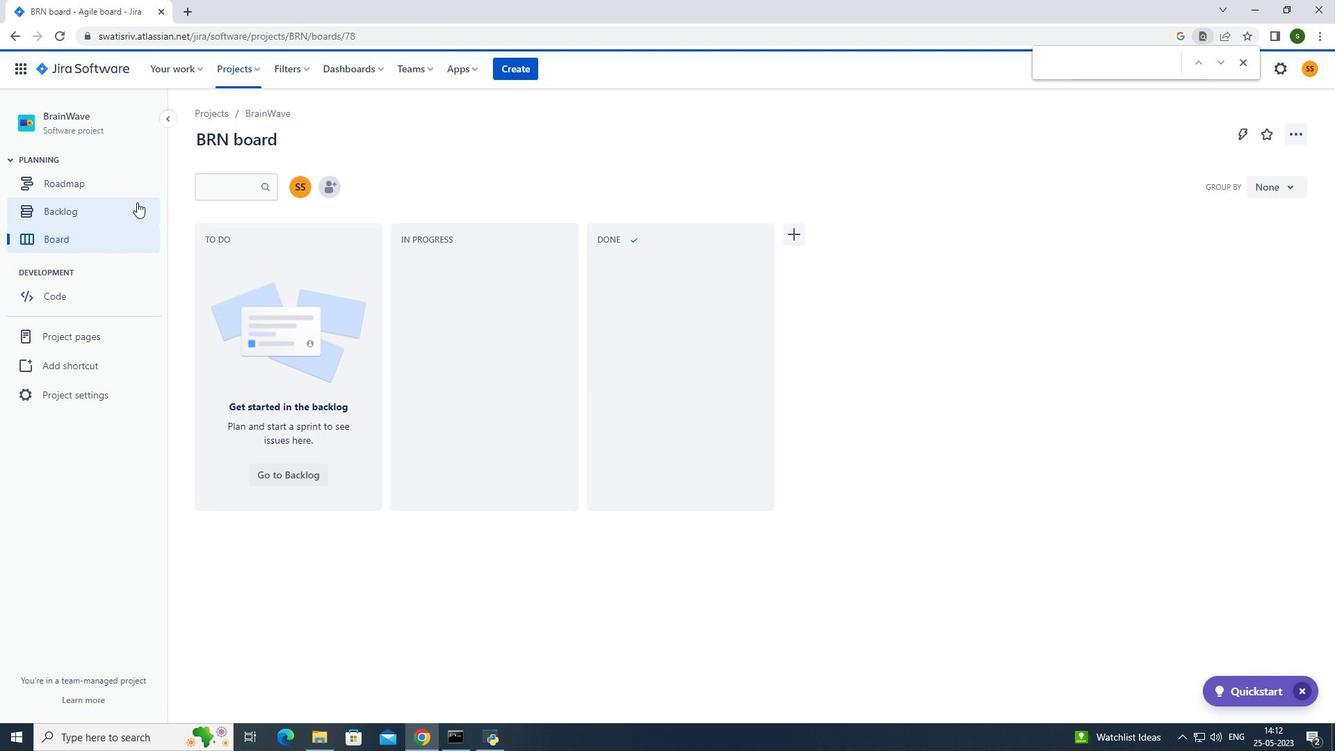 
Action: Mouse pressed left at (134, 209)
Screenshot: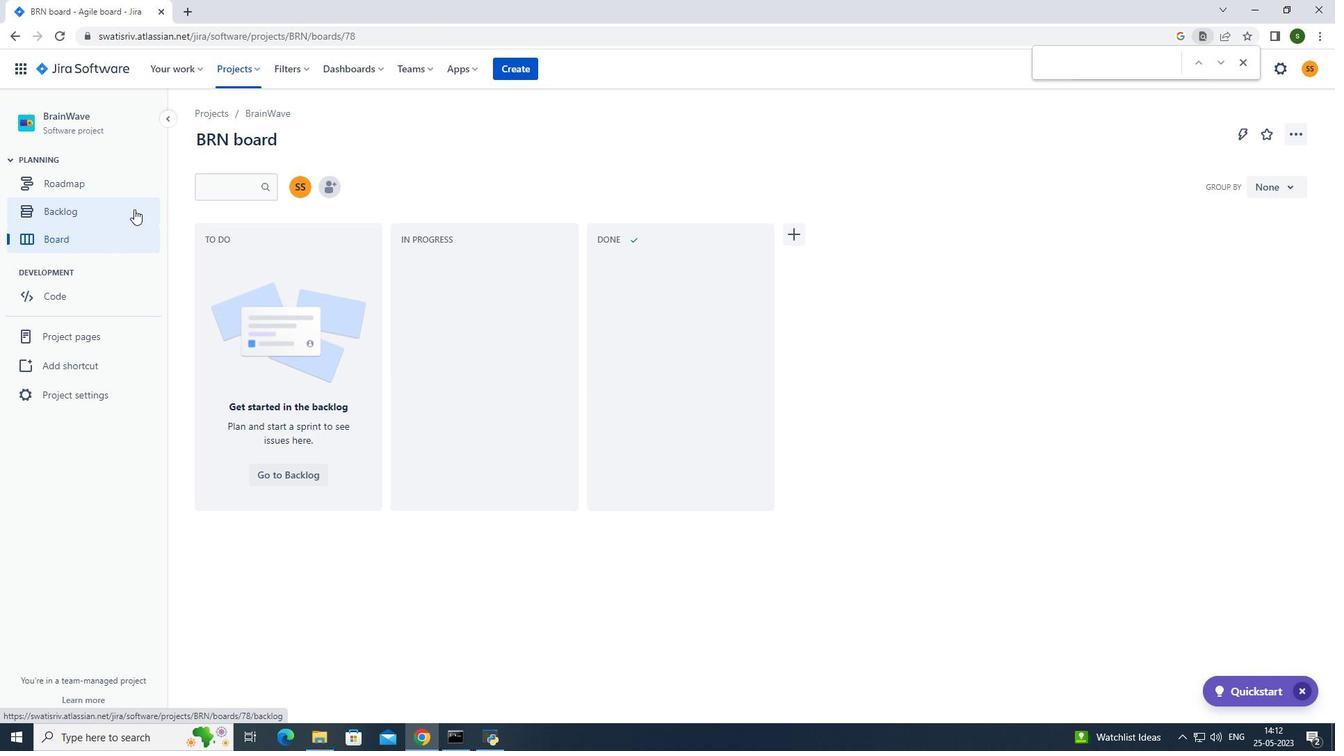 
Action: Mouse moved to (537, 468)
Screenshot: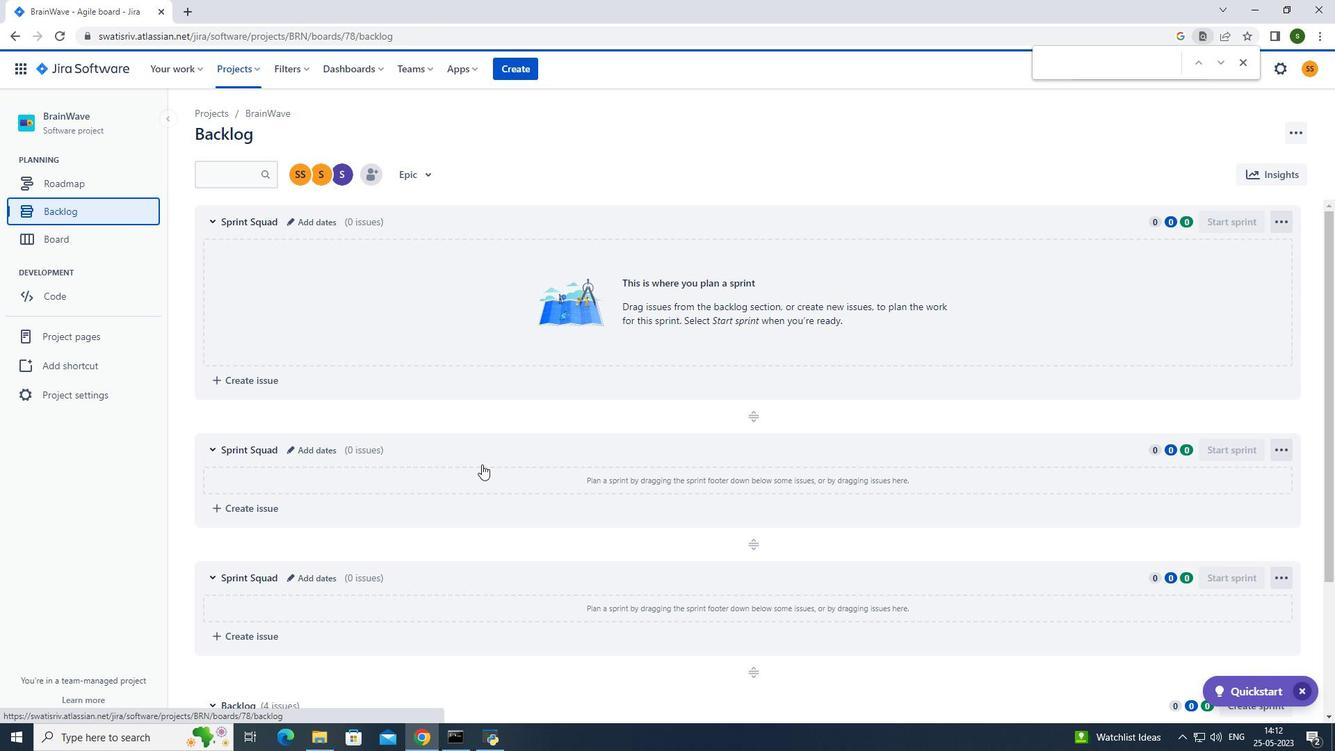 
Action: Mouse scrolled (537, 468) with delta (0, 0)
Screenshot: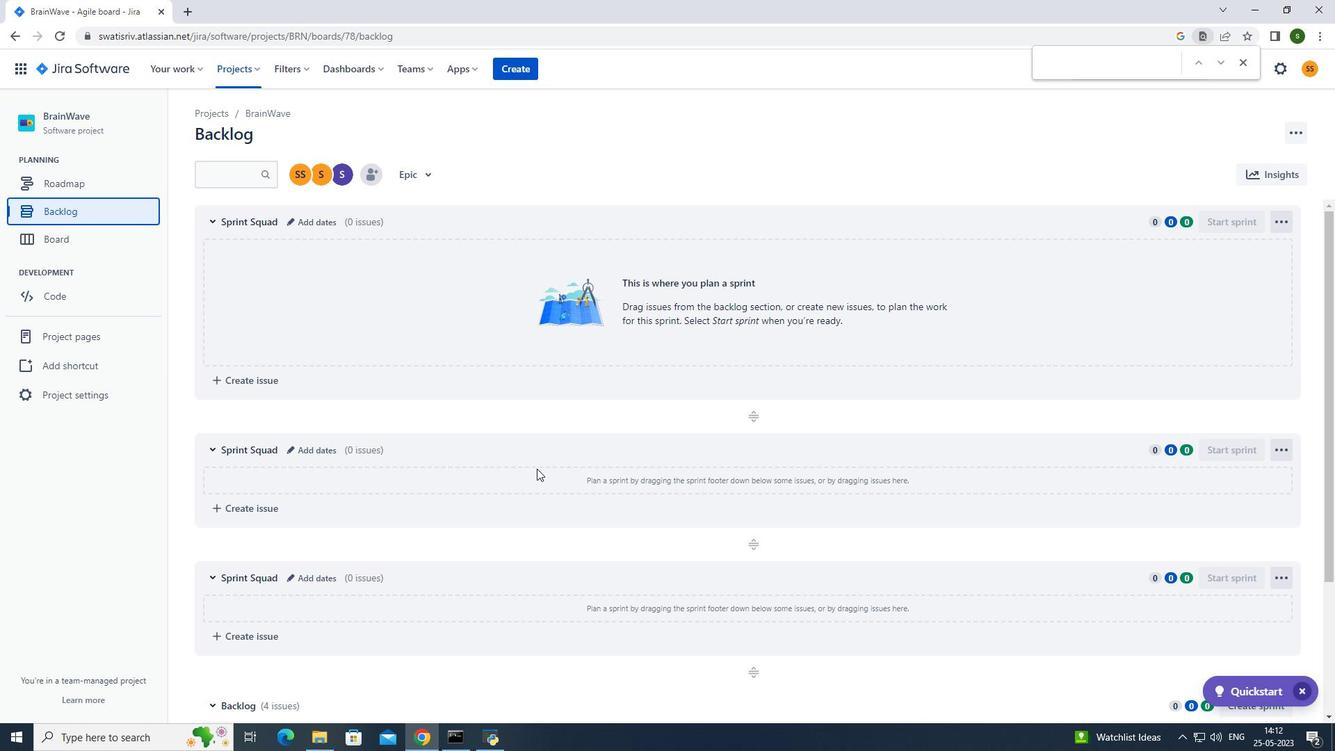 
Action: Mouse scrolled (537, 468) with delta (0, 0)
Screenshot: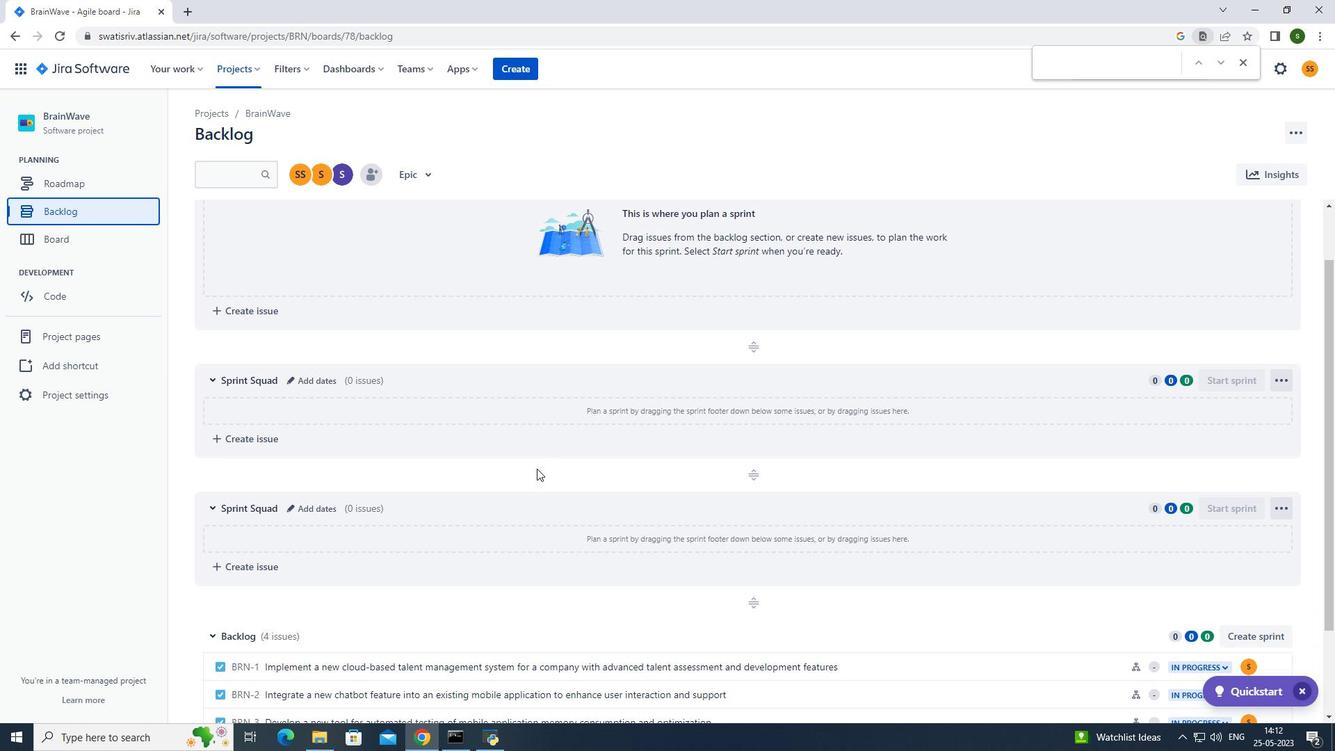 
Action: Mouse scrolled (537, 468) with delta (0, 0)
Screenshot: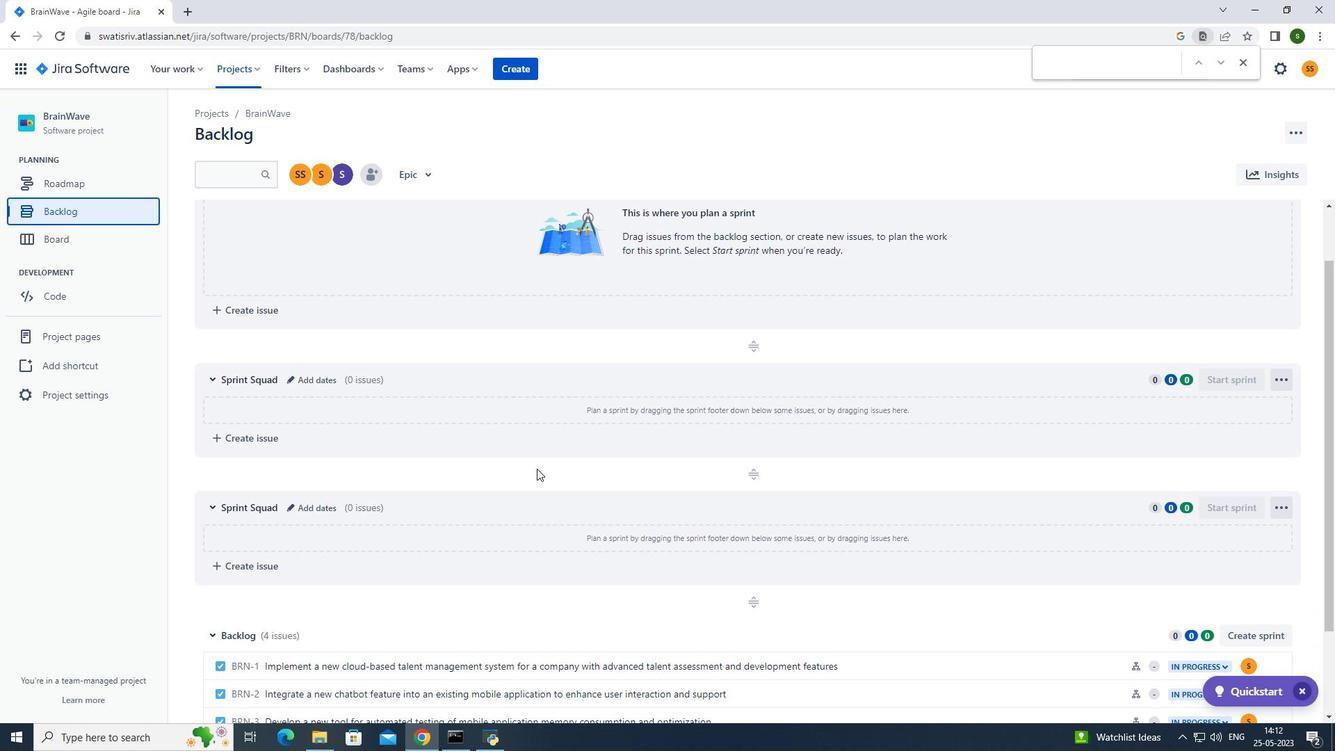 
Action: Mouse scrolled (537, 468) with delta (0, 0)
Screenshot: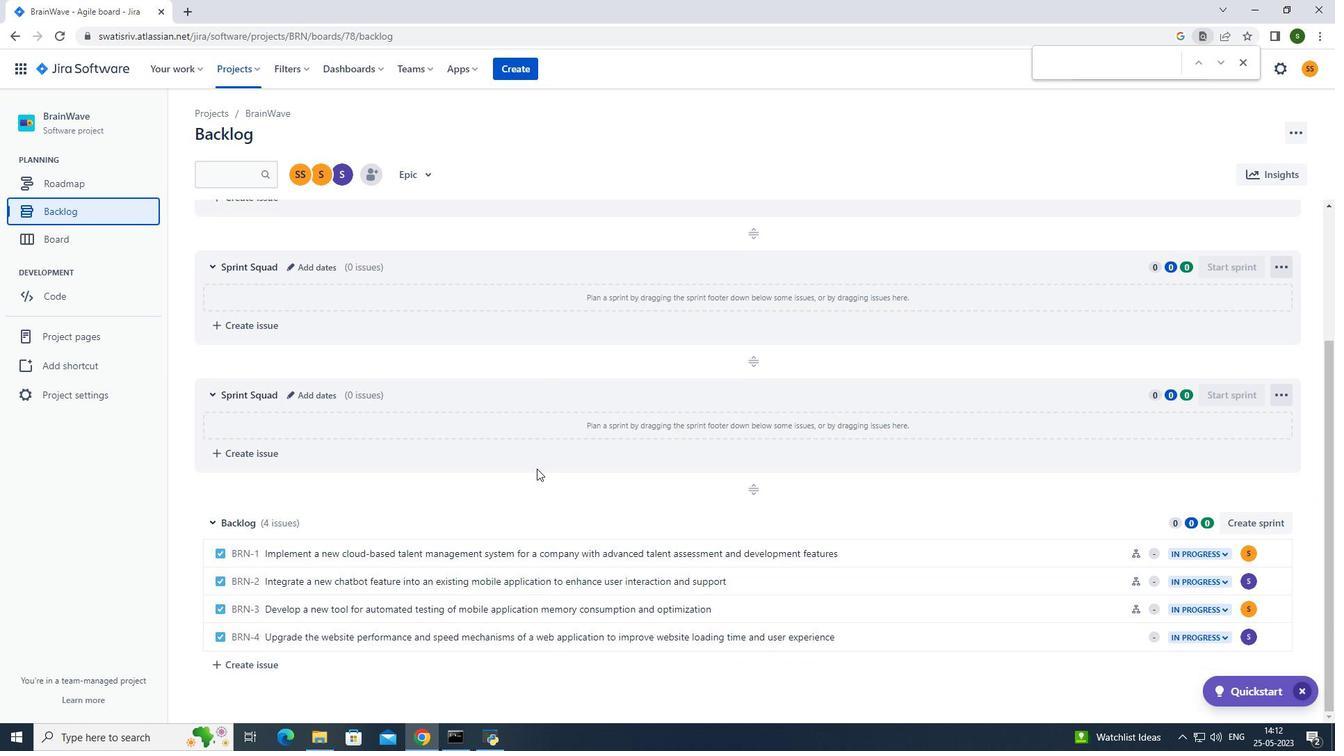 
Action: Mouse moved to (954, 638)
Screenshot: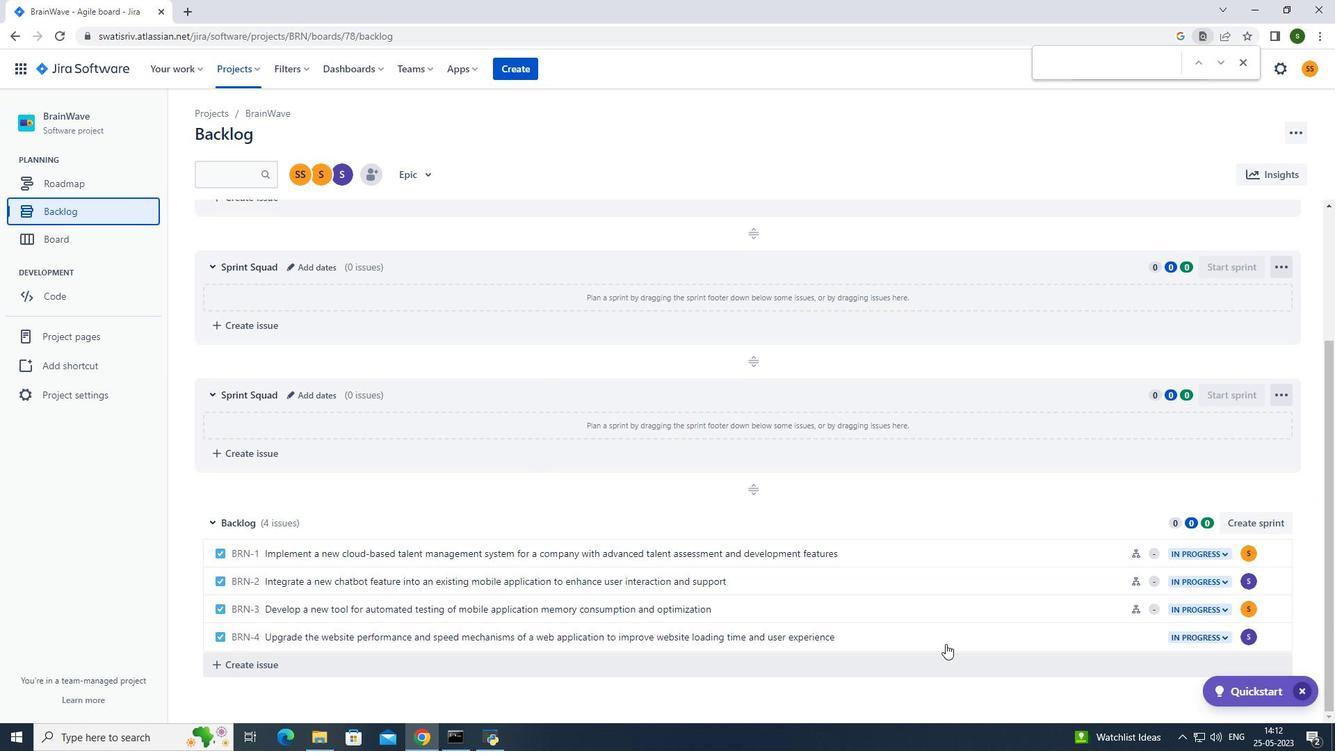 
Action: Mouse pressed left at (954, 638)
Screenshot: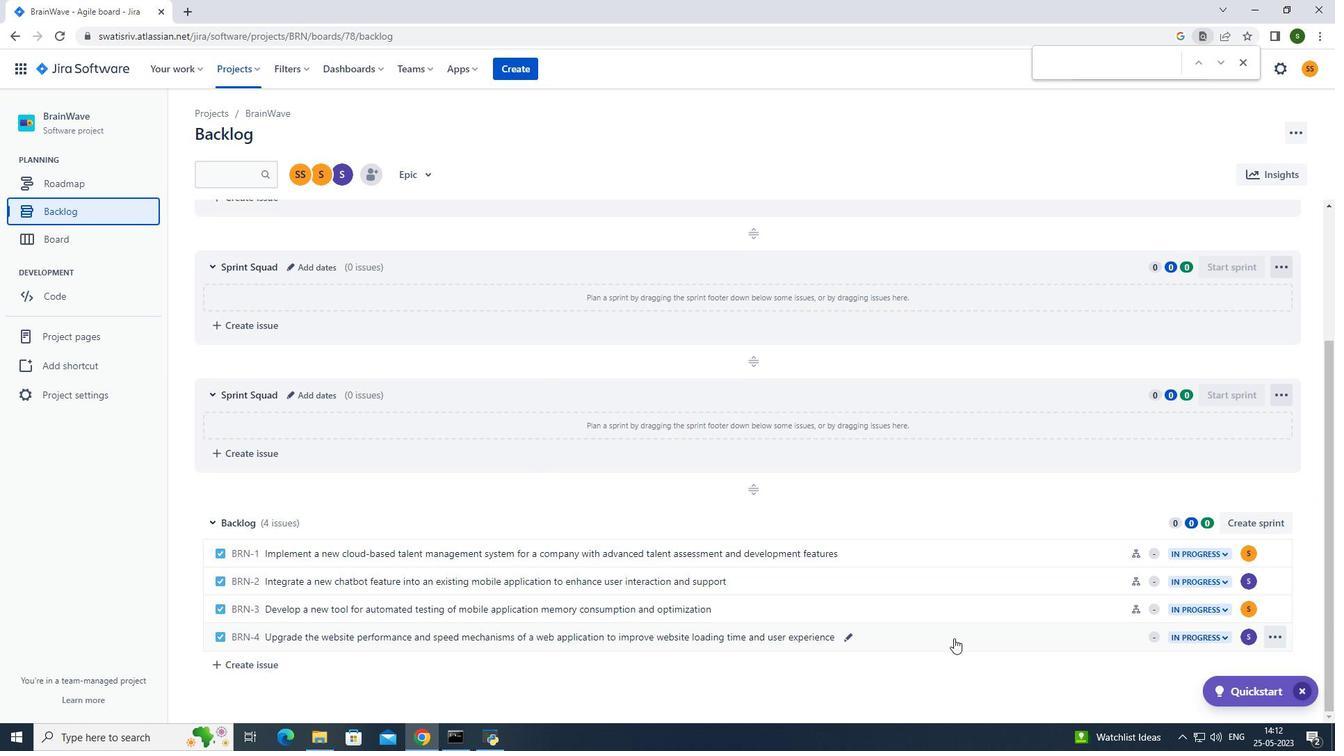 
Action: Mouse moved to (1085, 336)
Screenshot: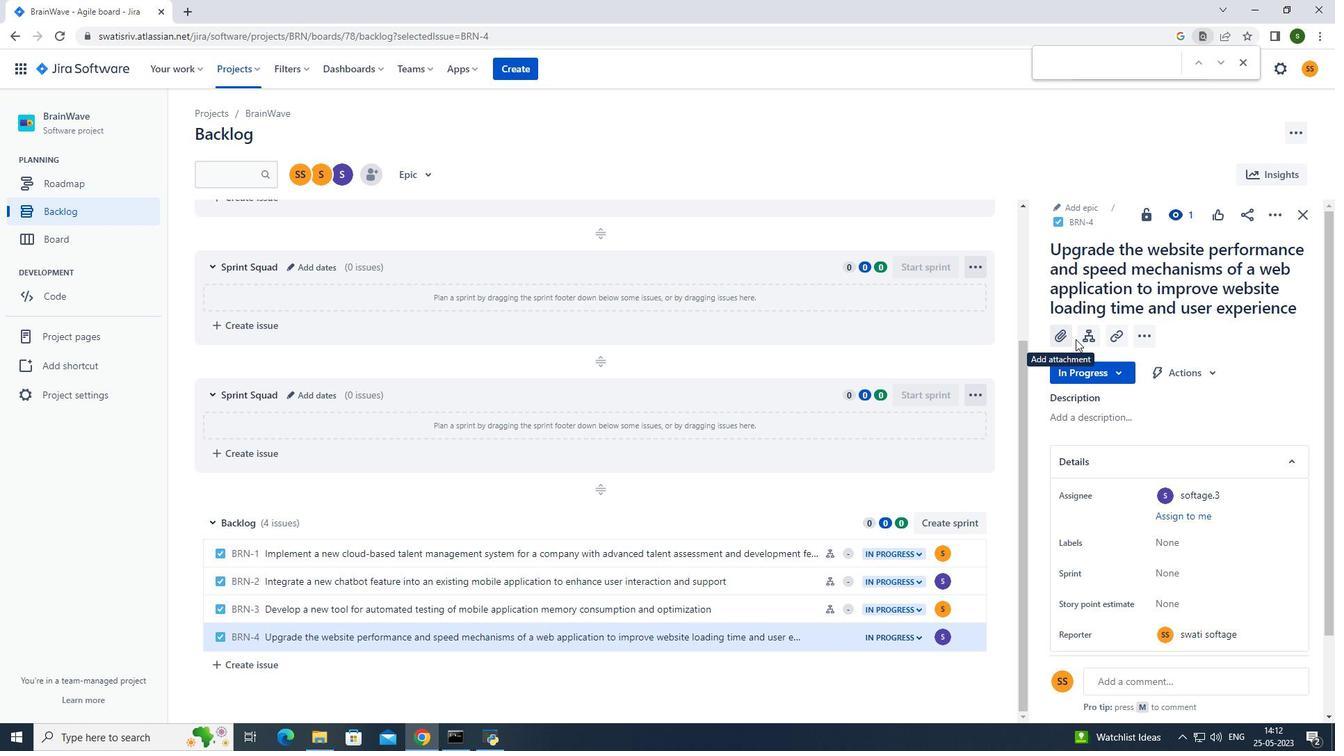 
Action: Mouse pressed left at (1085, 336)
Screenshot: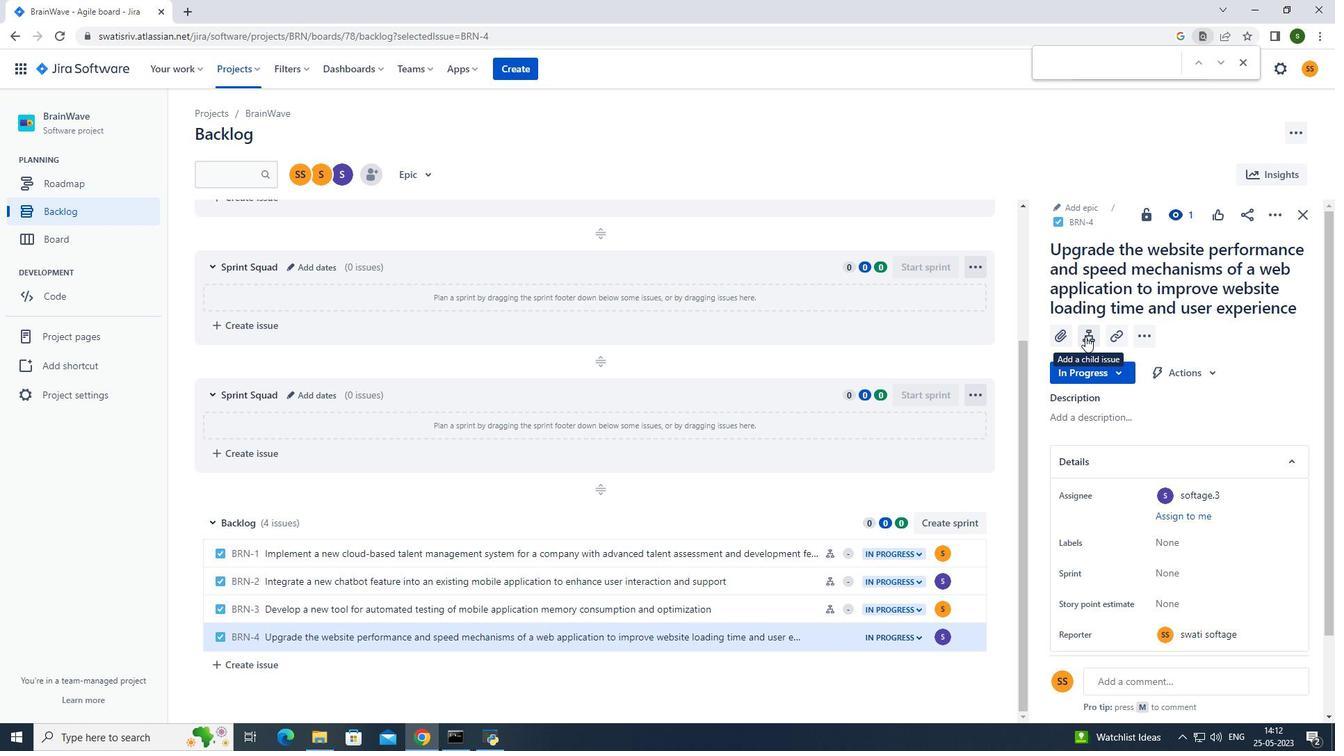 
Action: Mouse moved to (1168, 452)
Screenshot: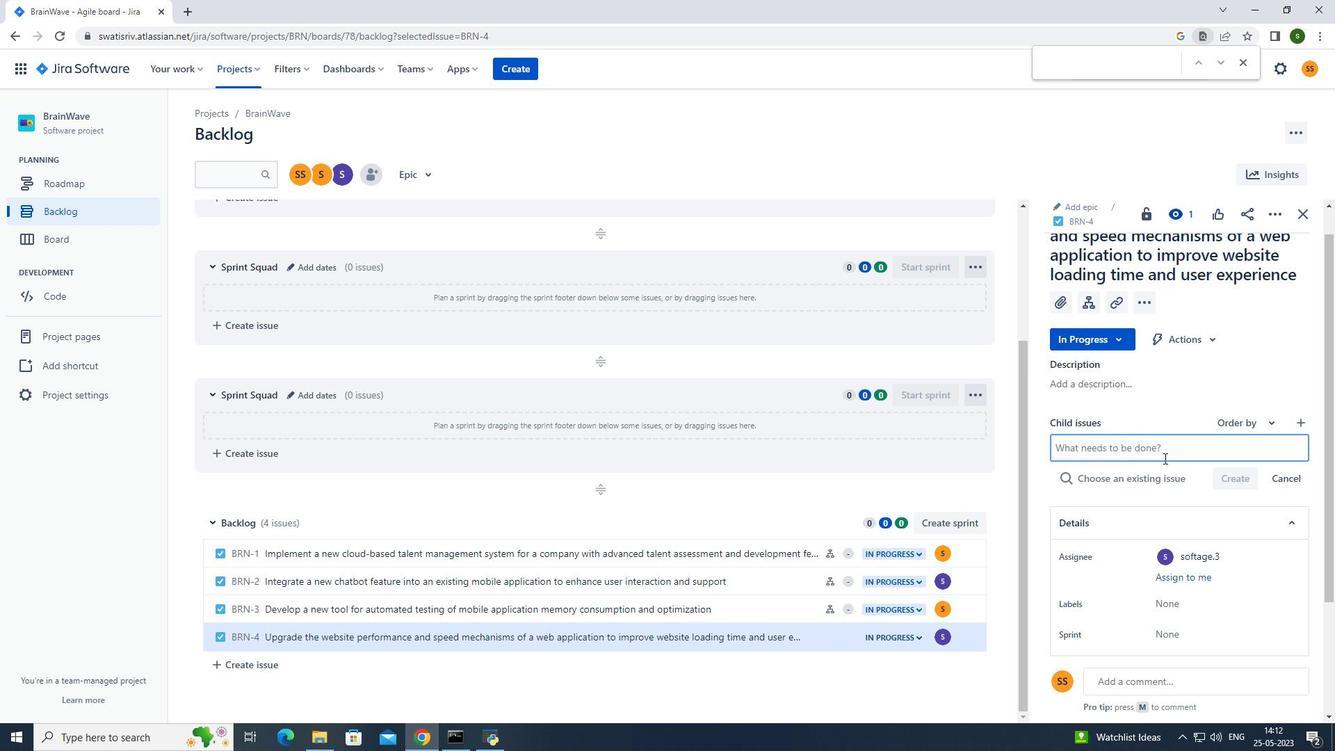 
Action: Mouse pressed left at (1168, 452)
Screenshot: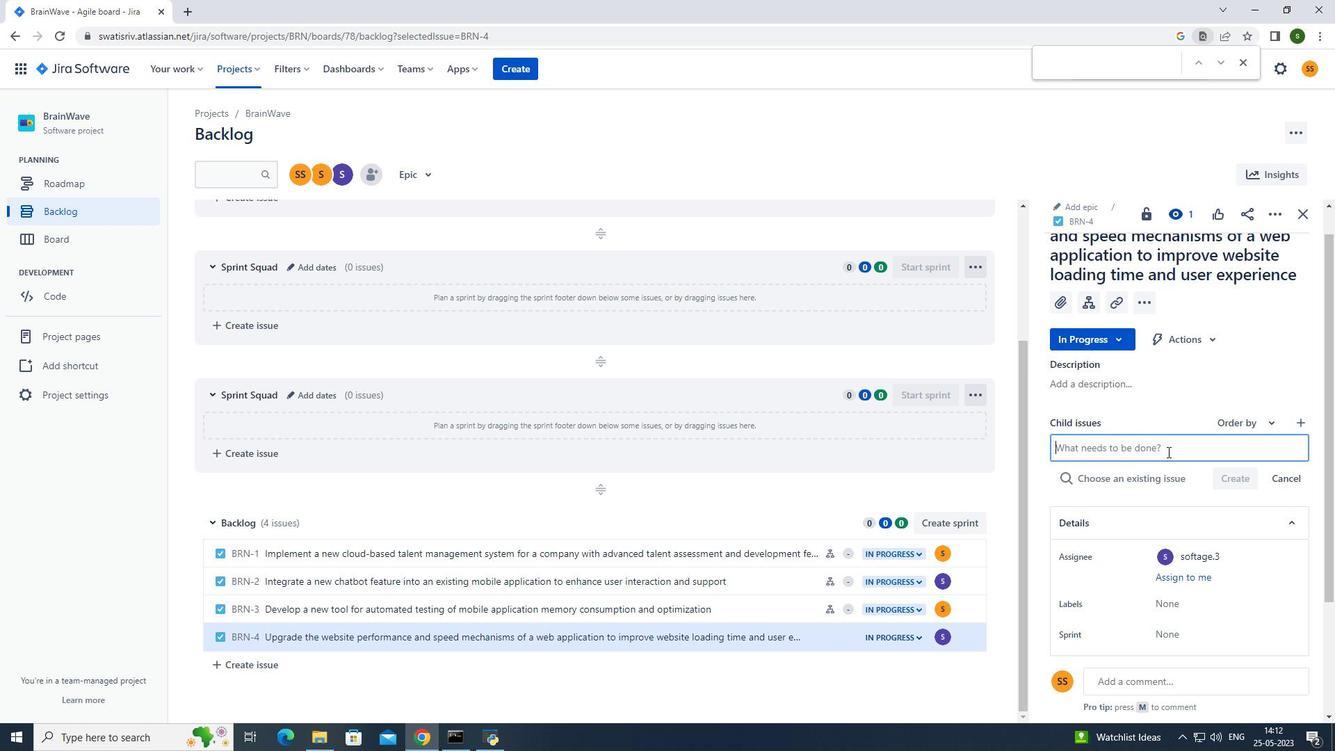 
Action: Key pressed <Key.caps_lock>E<Key.caps_lock>mail<Key.space>campaign<Key.space>open<Key.space>rate<Key.space>optimization<Key.enter>
Screenshot: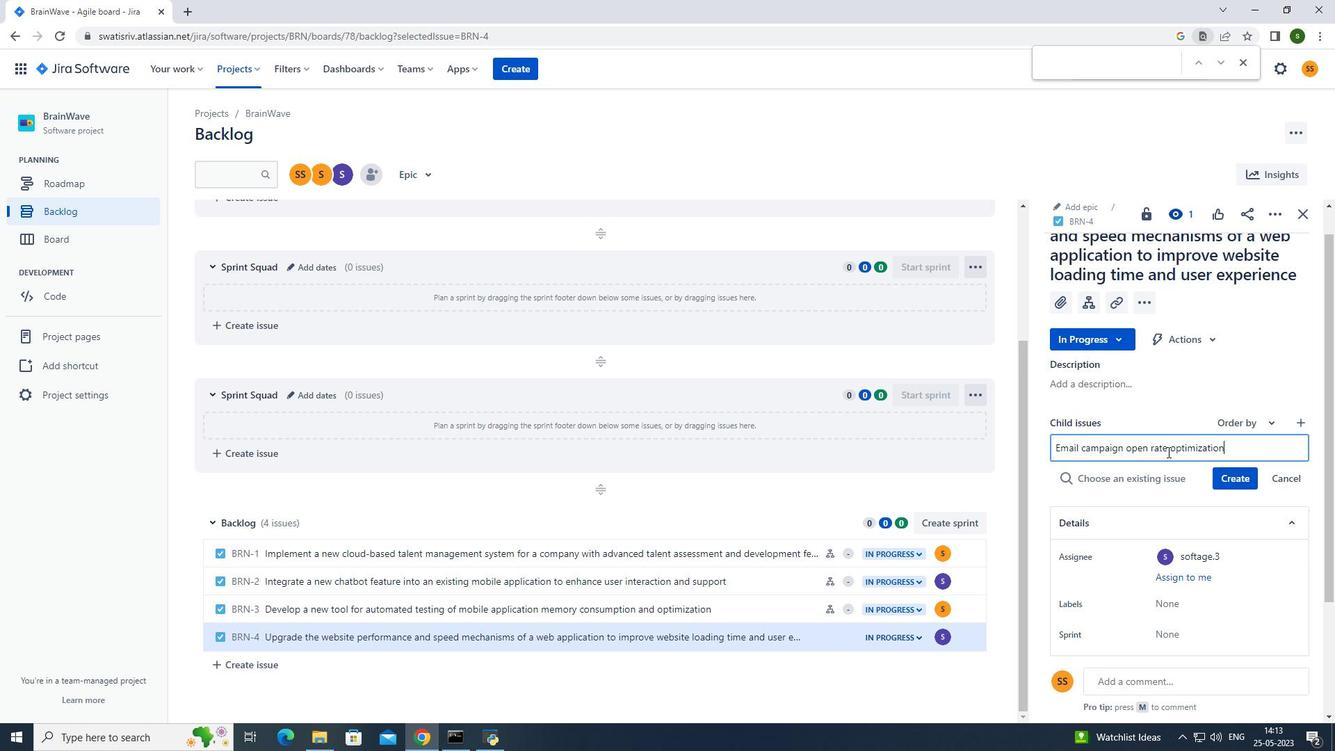 
Action: Mouse moved to (1252, 451)
Screenshot: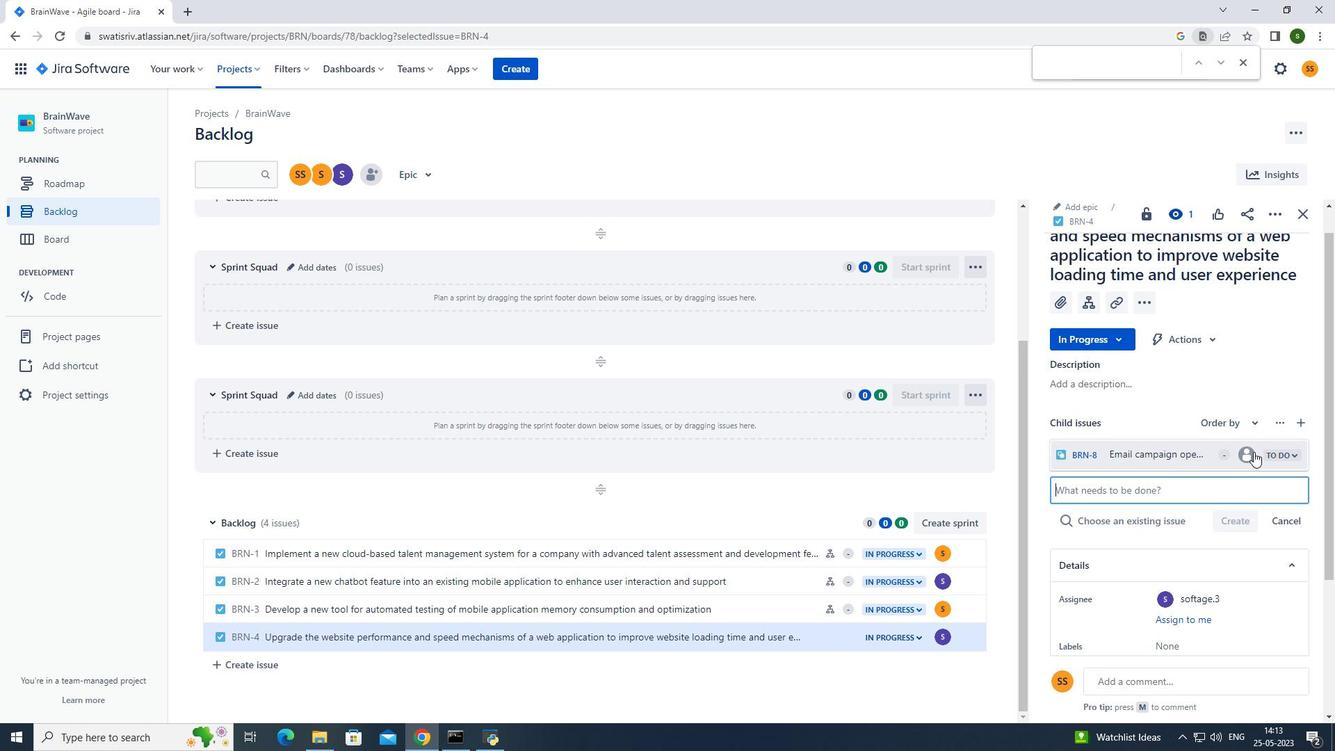 
Action: Mouse pressed left at (1252, 451)
Screenshot: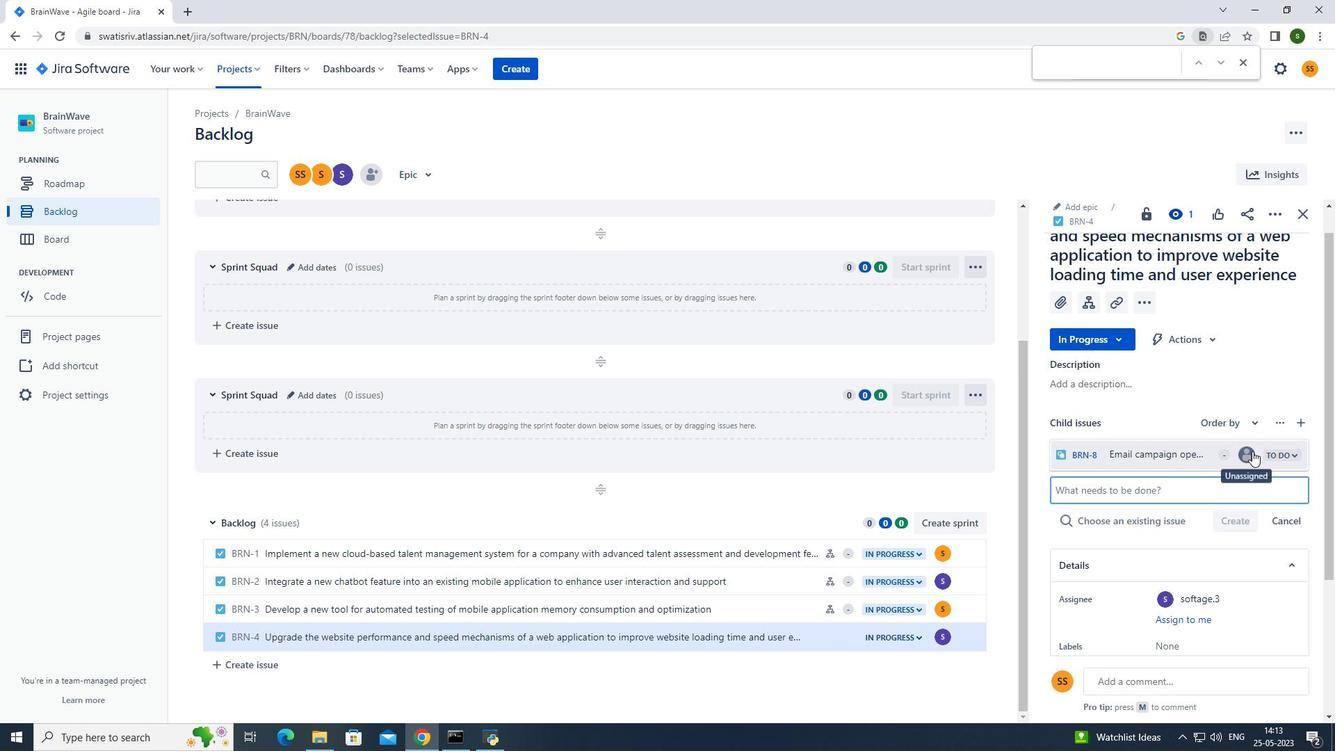 
Action: Mouse moved to (1141, 383)
Screenshot: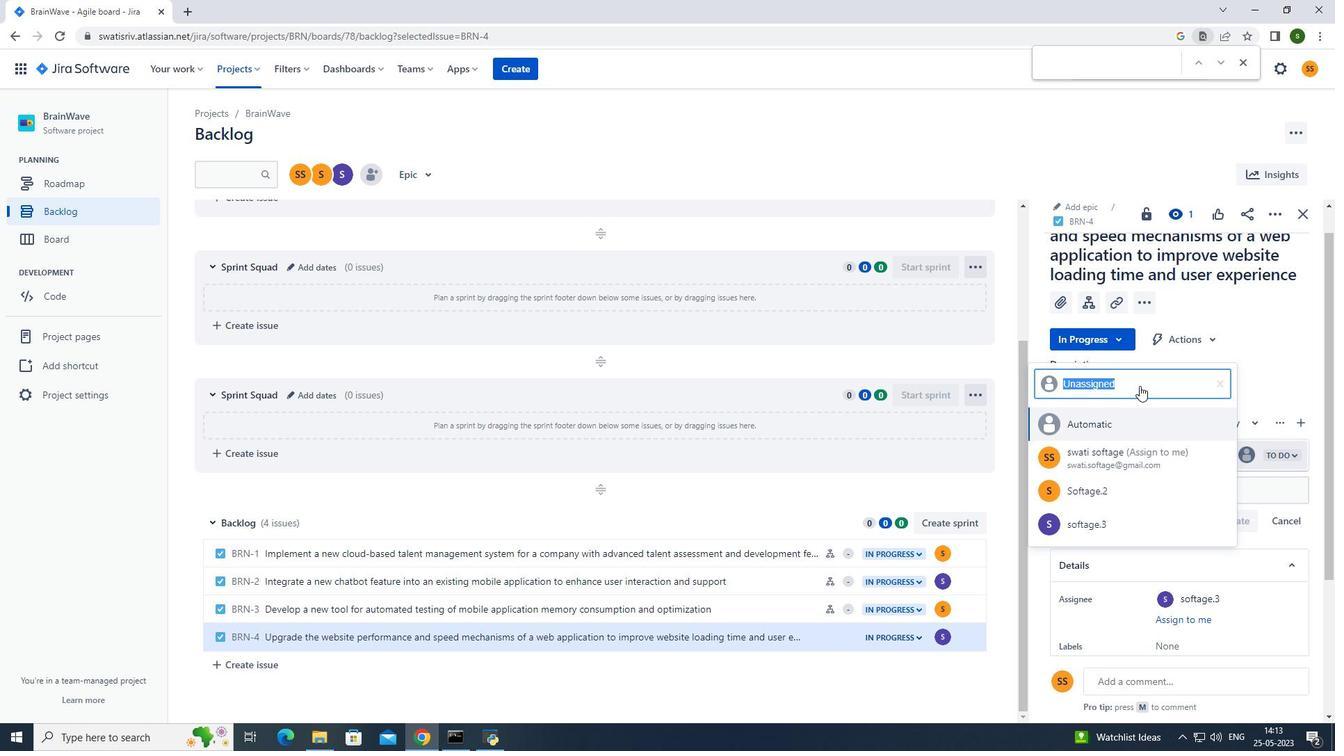 
Action: Key pressed softage.3<Key.shift>@softage.net
Screenshot: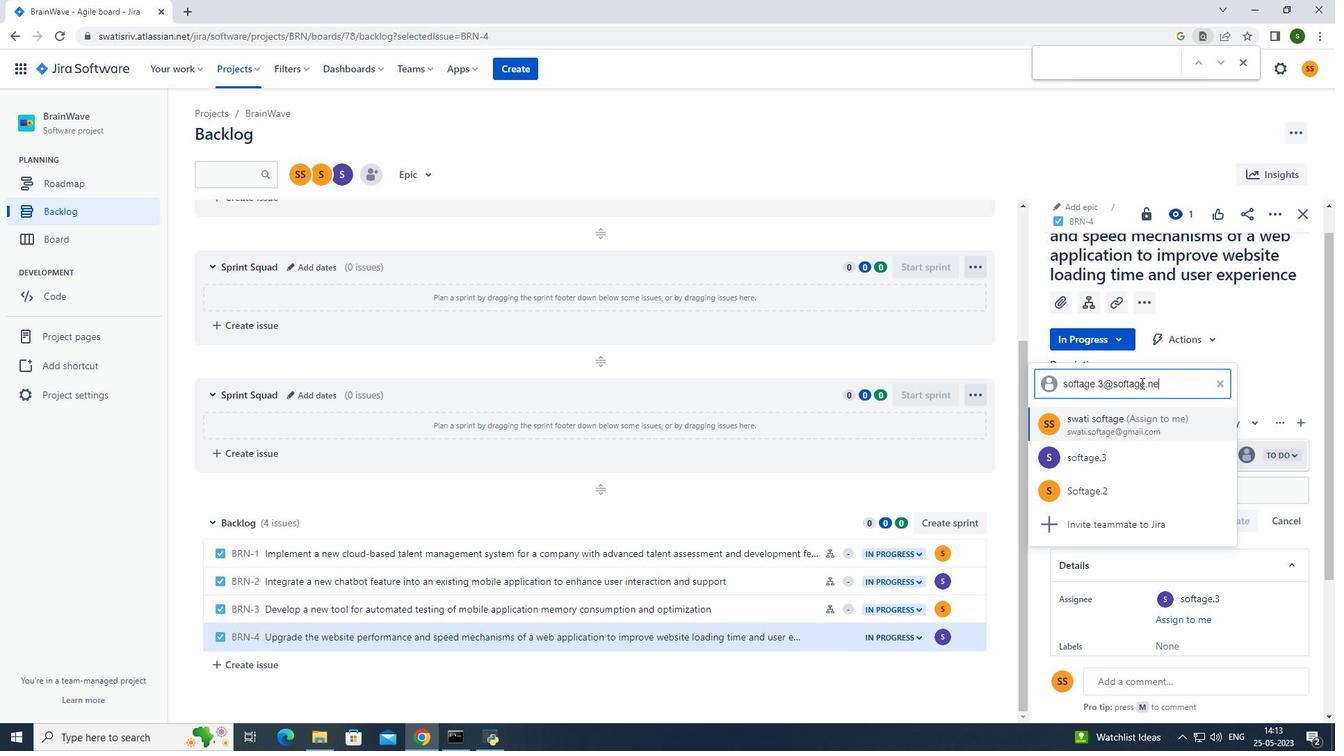 
Action: Mouse moved to (1120, 462)
Screenshot: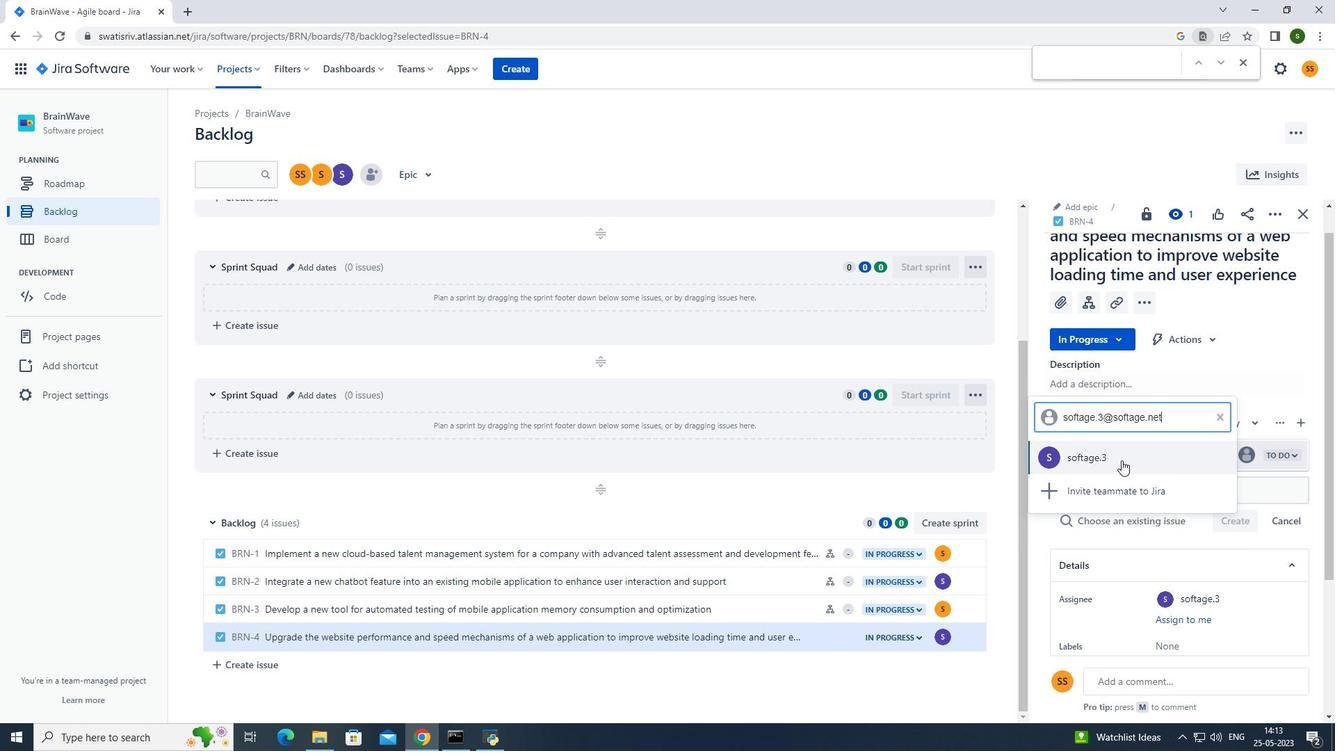 
Action: Mouse pressed left at (1120, 462)
Screenshot: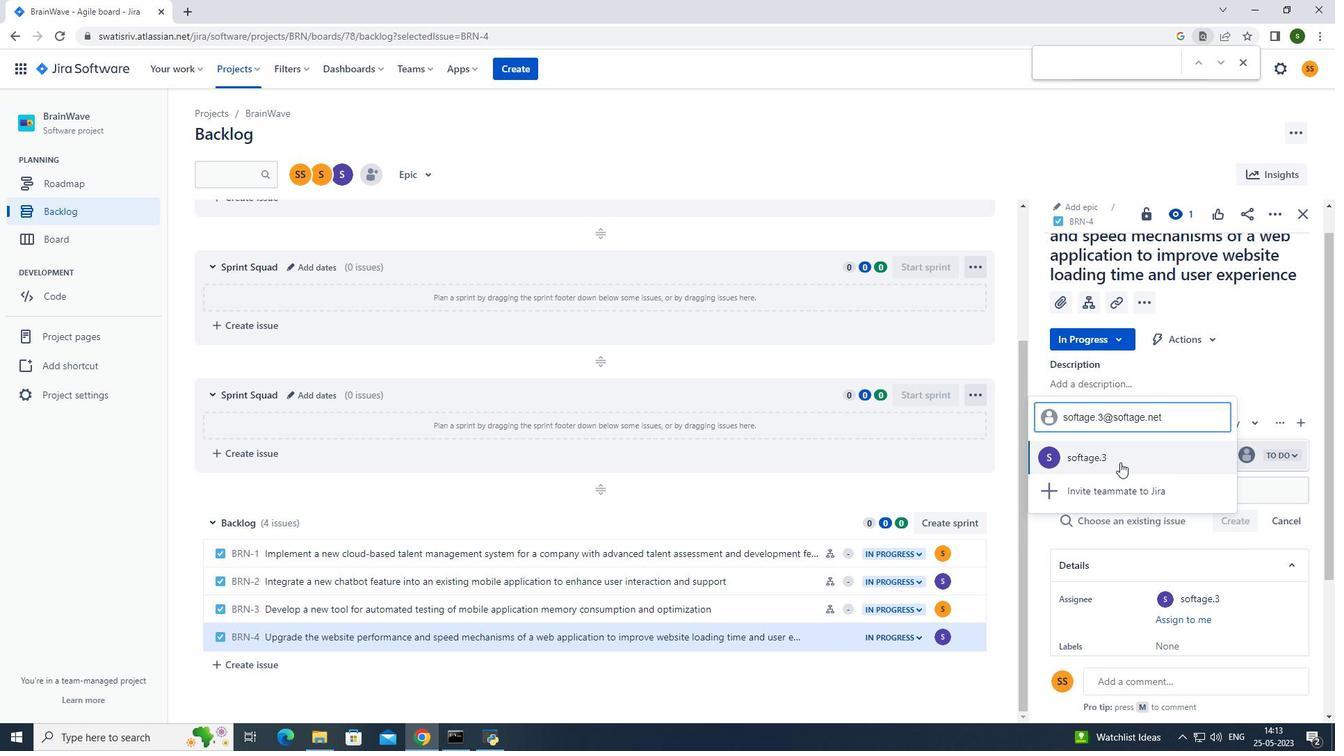 
Action: Mouse moved to (561, 148)
Screenshot: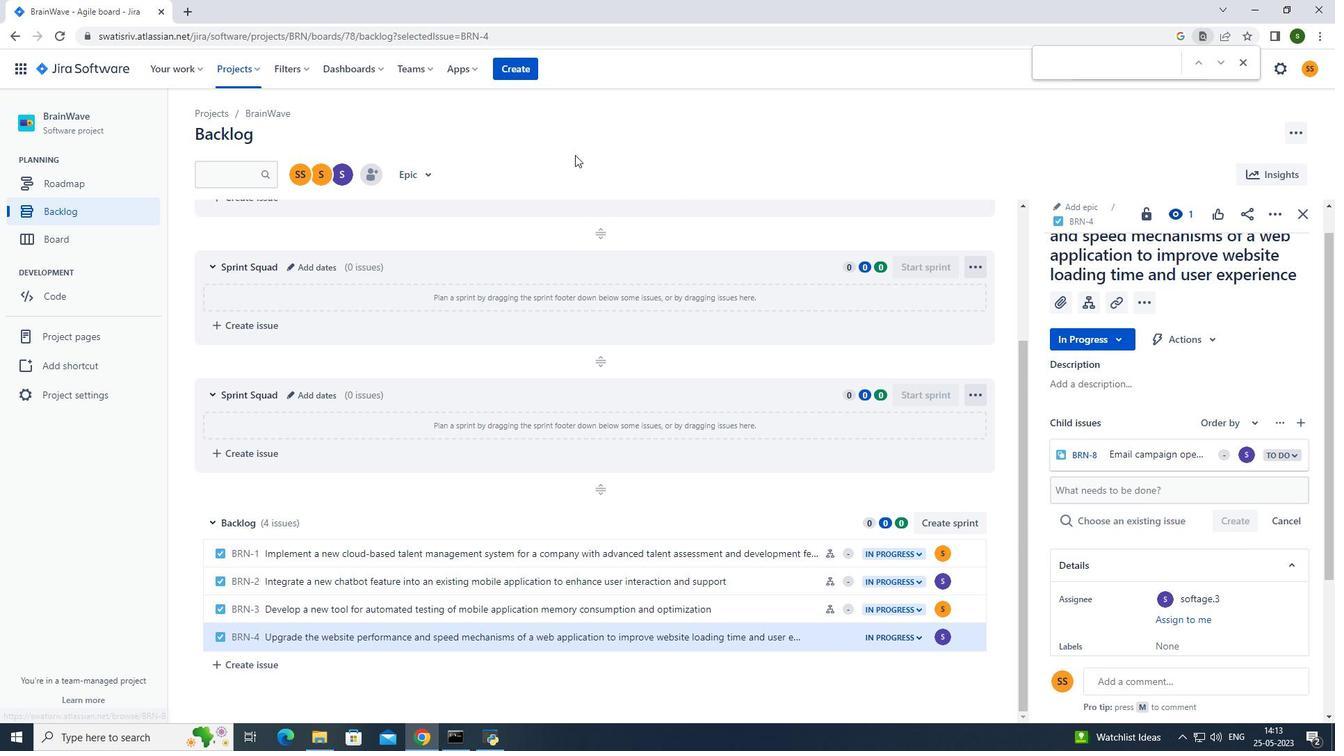 
Action: Mouse pressed left at (561, 148)
Screenshot: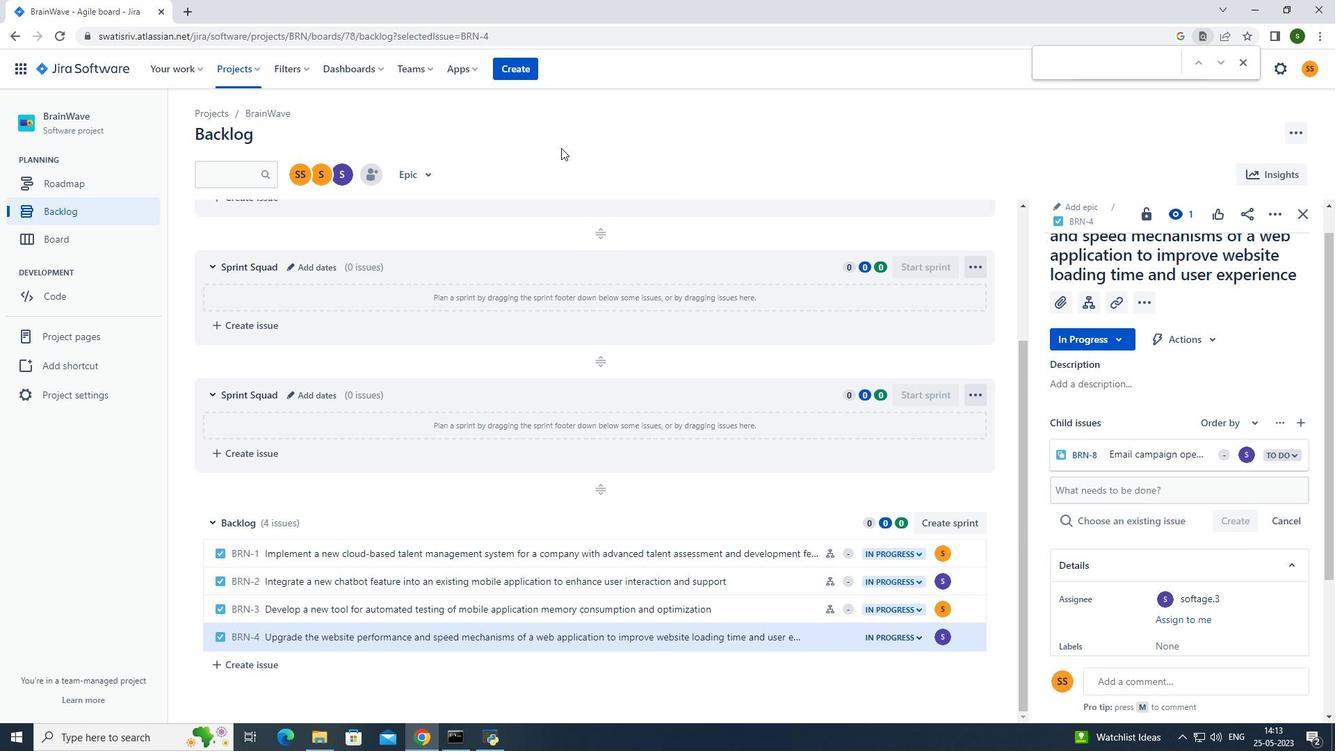 
Action: Mouse moved to (560, 148)
Screenshot: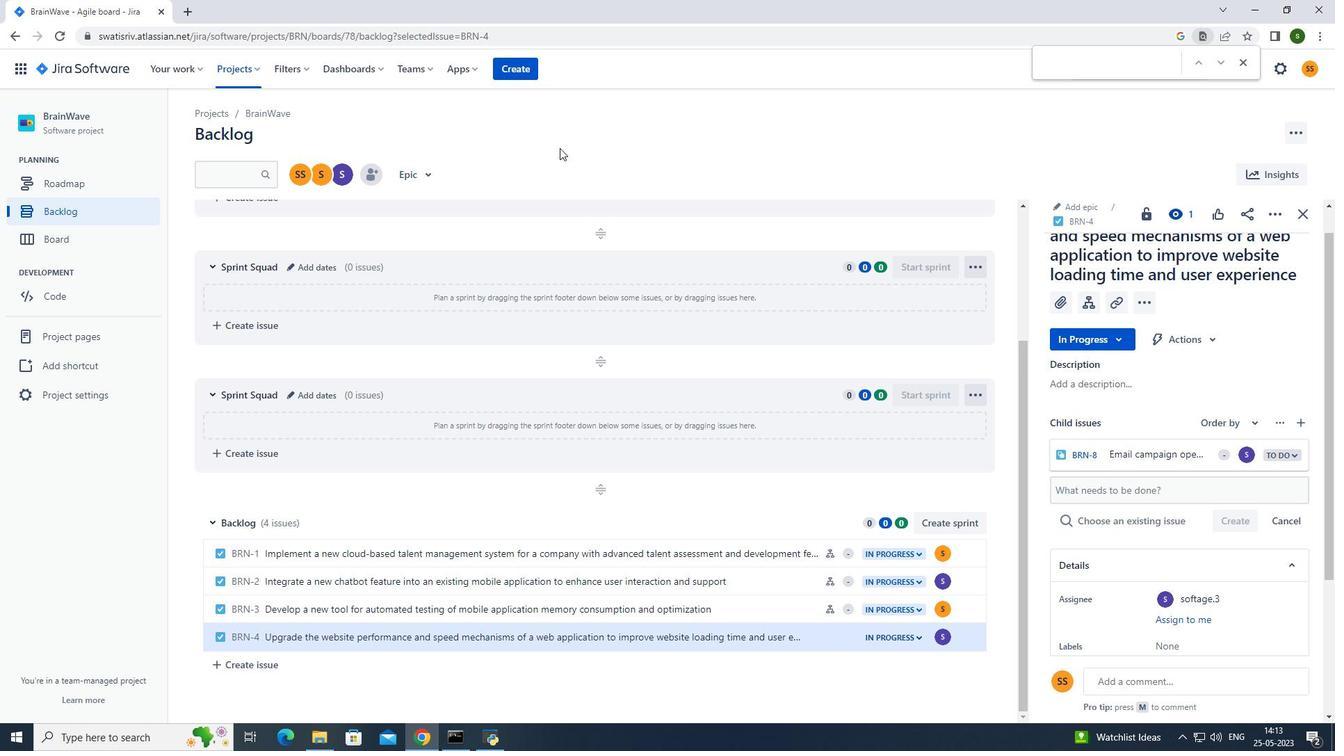 
